 Task: Look for space in Baj Baj, India from 6th September, 2023 to 10th September, 2023 for 1 adult in price range Rs.9000 to Rs.17000. Place can be private room with 1  bedroom having 1 bed and 1 bathroom. Property type can be house, flat, guest house, hotel. Booking option can be shelf check-in. Required host language is English.
Action: Mouse moved to (401, 57)
Screenshot: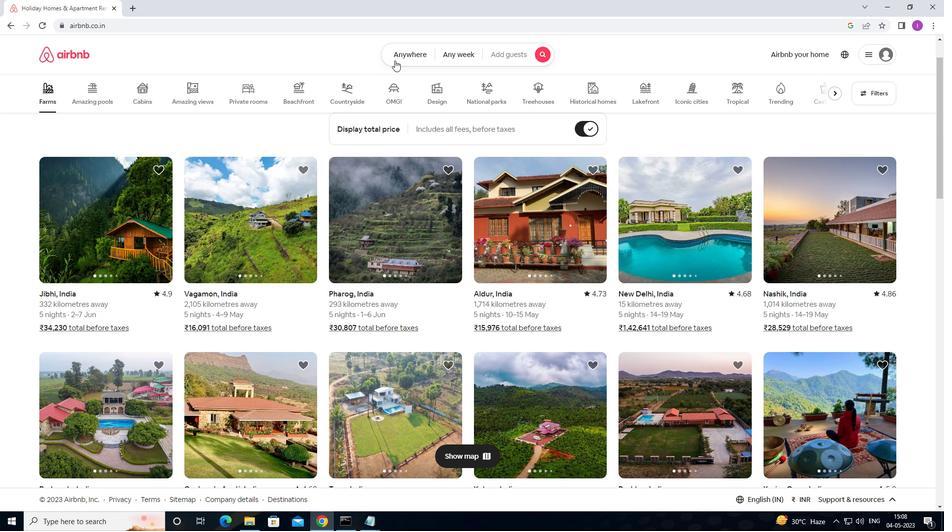 
Action: Mouse pressed left at (401, 57)
Screenshot: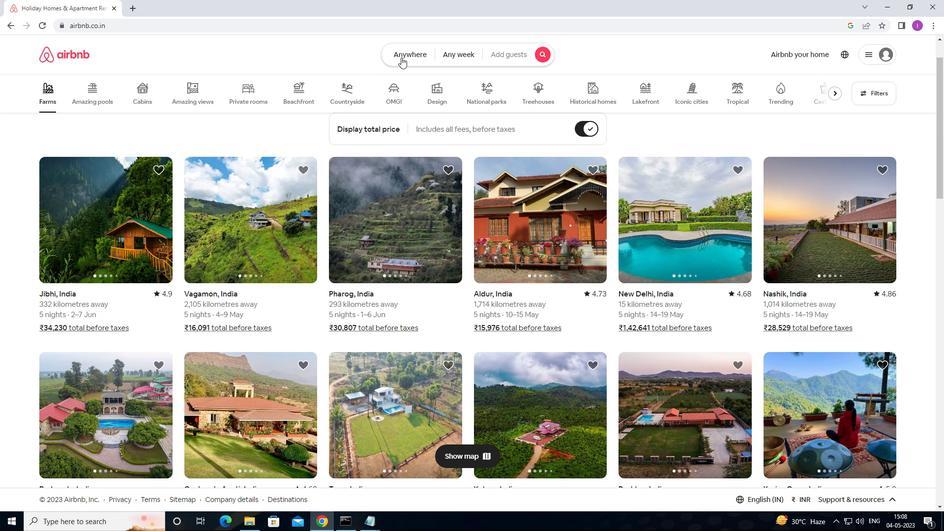 
Action: Mouse moved to (318, 93)
Screenshot: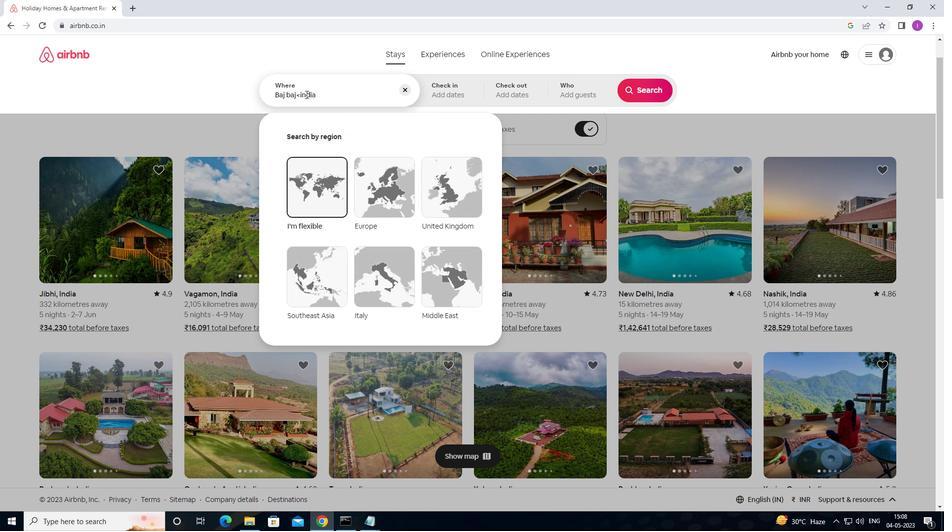 
Action: Mouse pressed left at (318, 93)
Screenshot: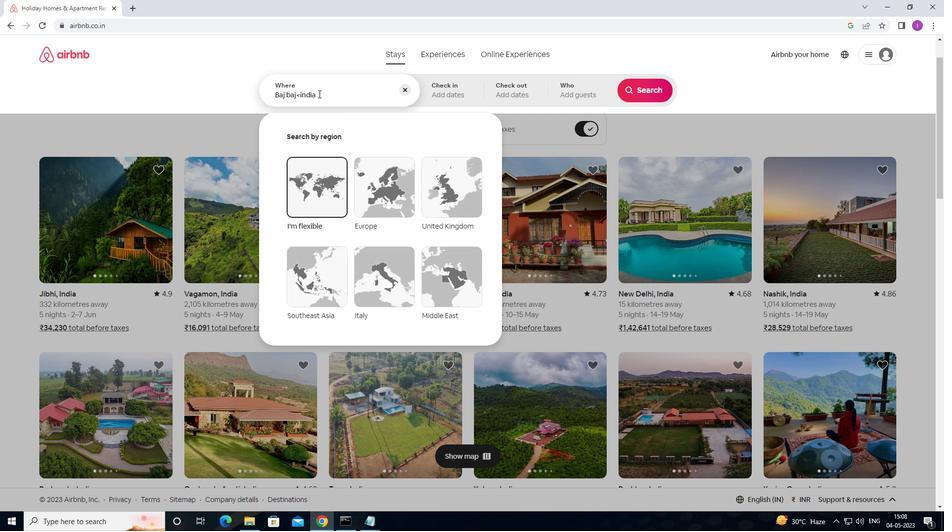 
Action: Mouse moved to (399, 88)
Screenshot: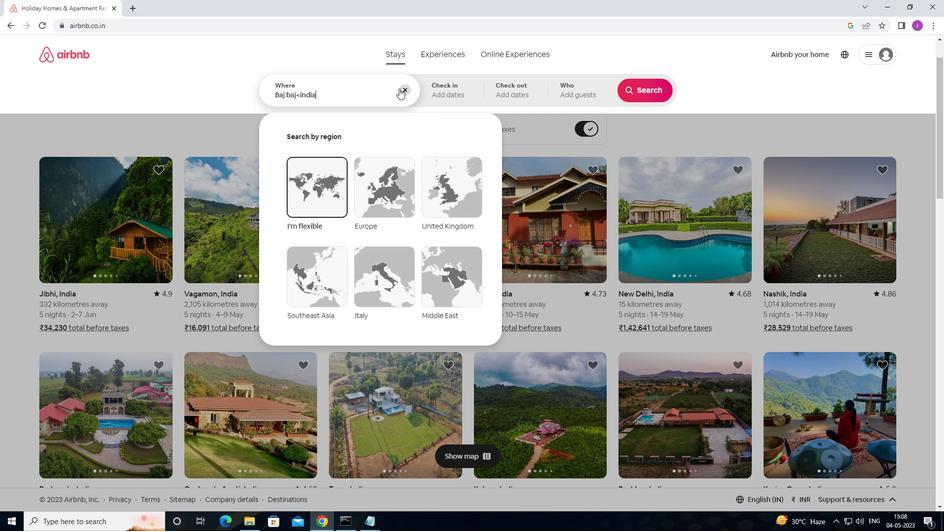 
Action: Mouse pressed left at (399, 88)
Screenshot: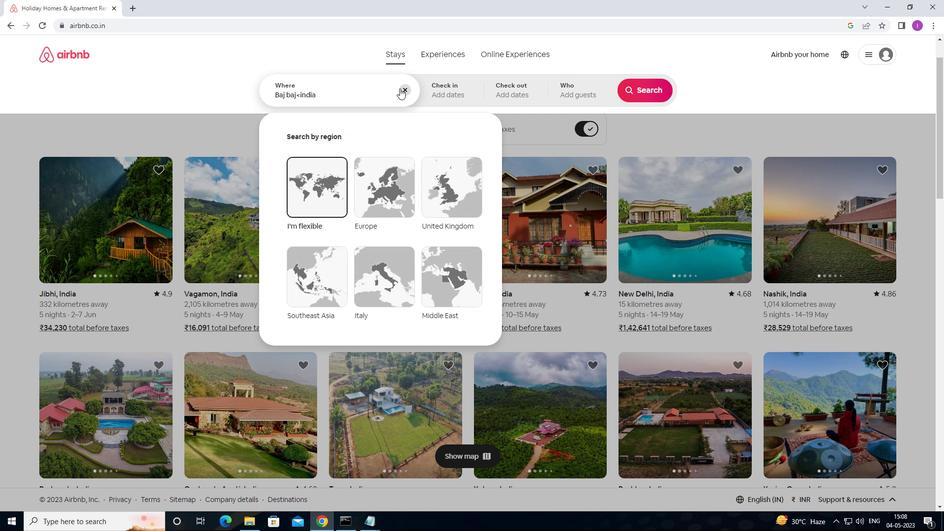 
Action: Mouse moved to (368, 94)
Screenshot: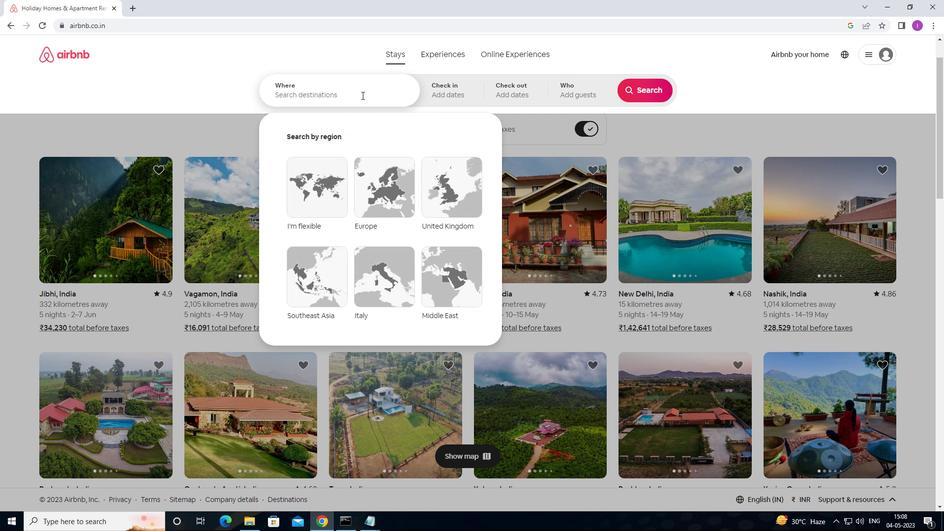 
Action: Key pressed <Key.shift>BAJ<Key.space>BAJ,<Key.shift>INDIA
Screenshot: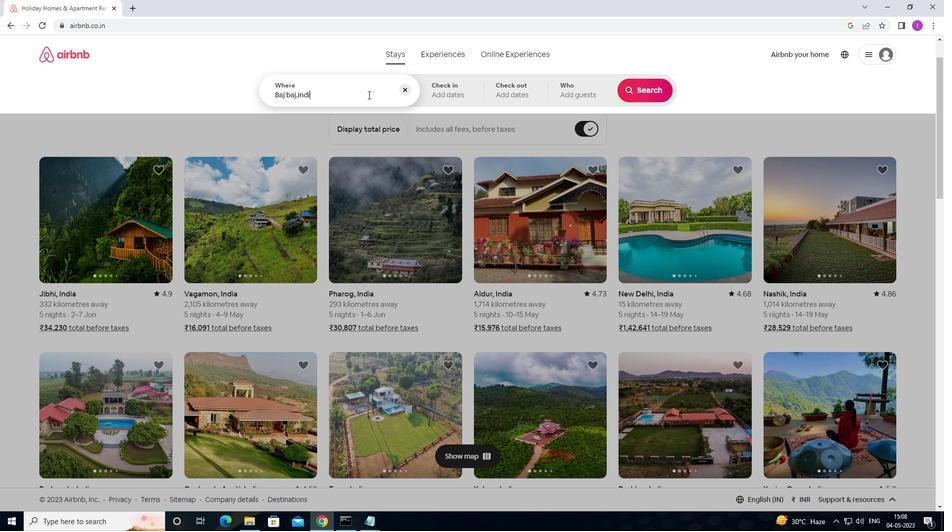 
Action: Mouse moved to (452, 92)
Screenshot: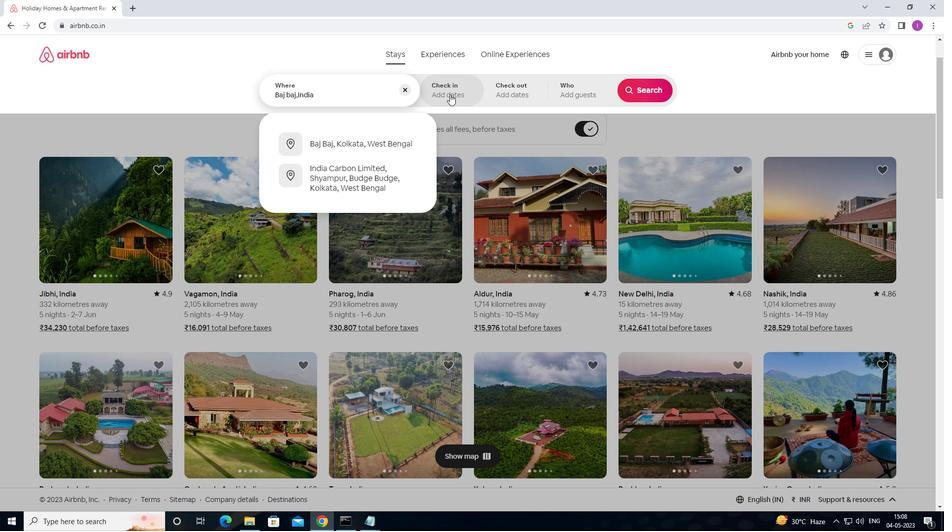 
Action: Mouse pressed left at (452, 92)
Screenshot: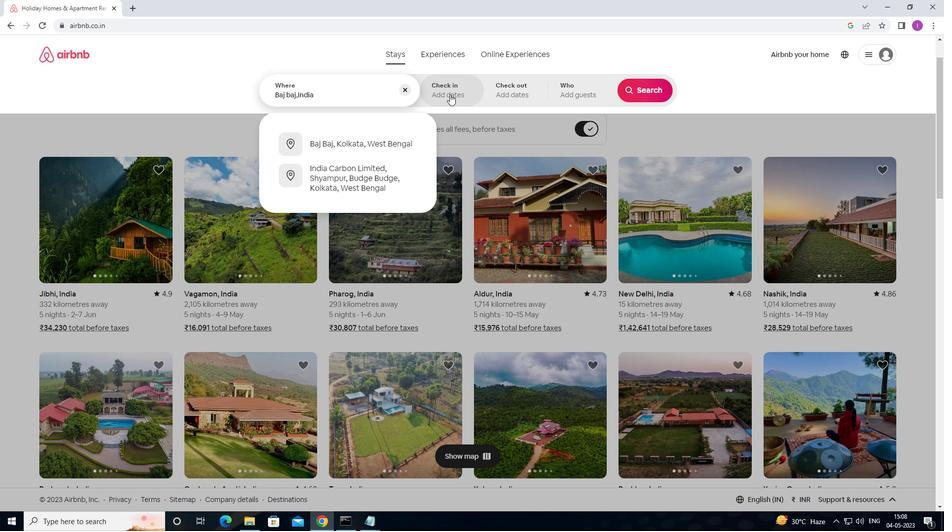
Action: Mouse moved to (637, 166)
Screenshot: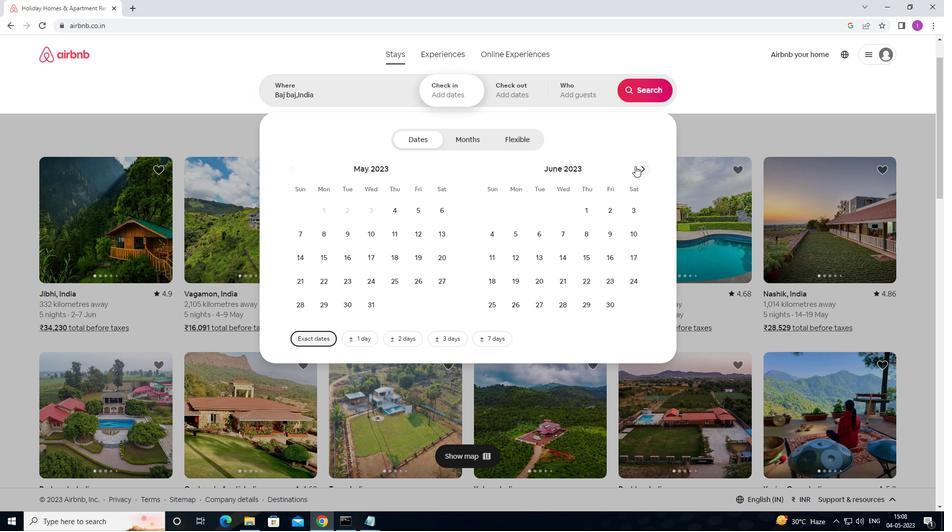
Action: Mouse pressed left at (637, 166)
Screenshot: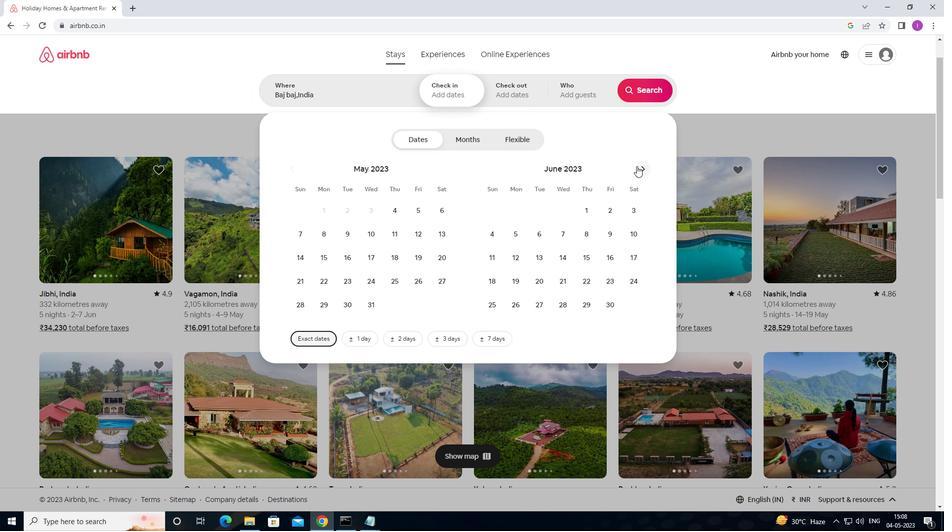 
Action: Mouse moved to (637, 166)
Screenshot: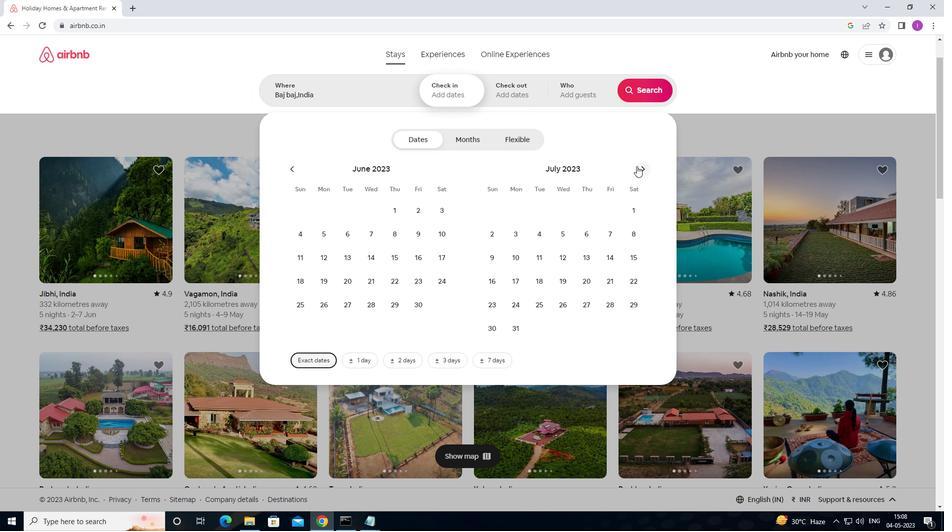 
Action: Mouse pressed left at (637, 166)
Screenshot: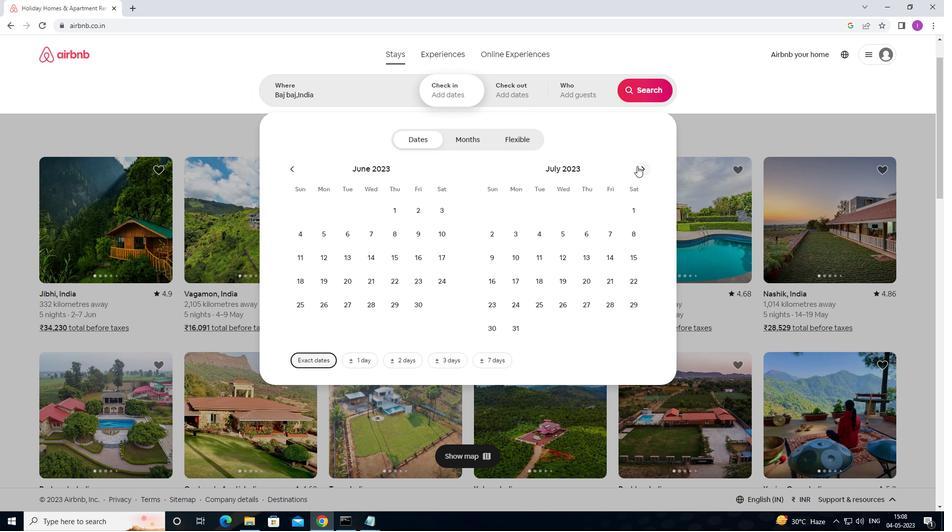 
Action: Mouse pressed left at (637, 166)
Screenshot: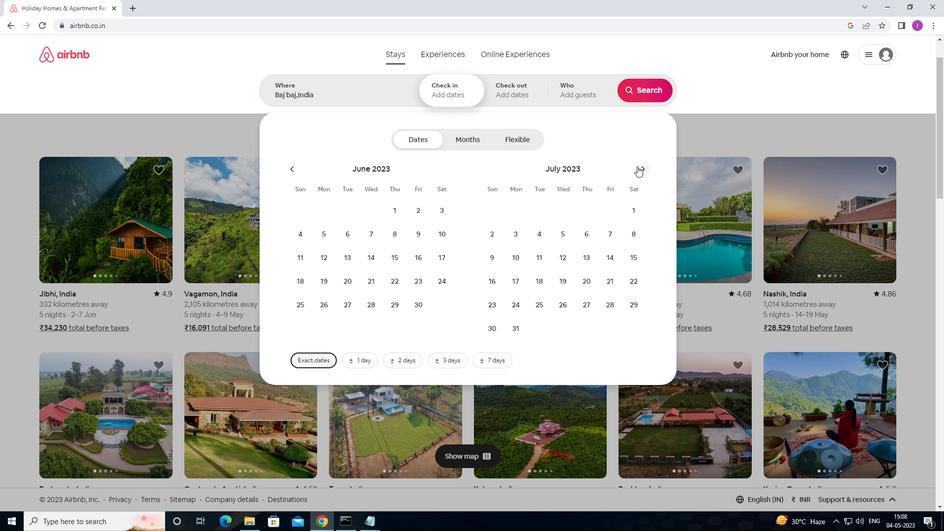 
Action: Mouse pressed left at (637, 166)
Screenshot: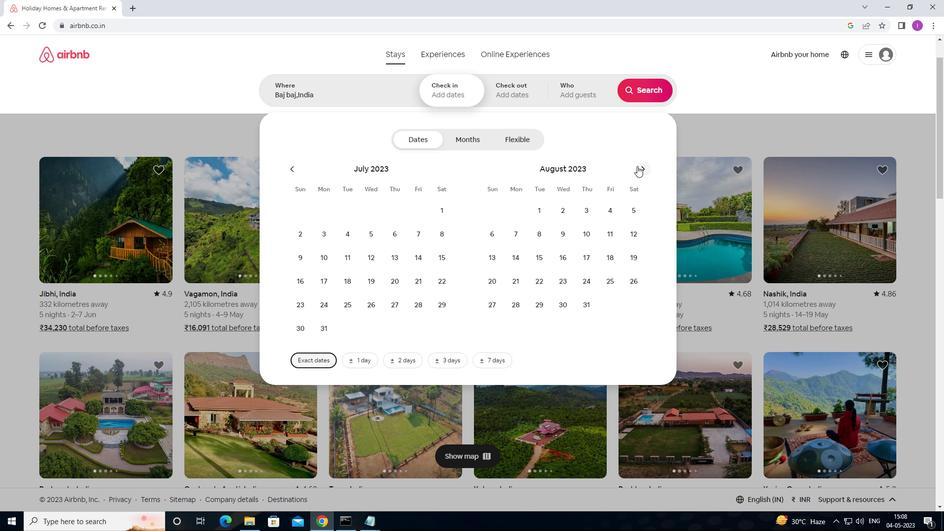 
Action: Mouse moved to (366, 233)
Screenshot: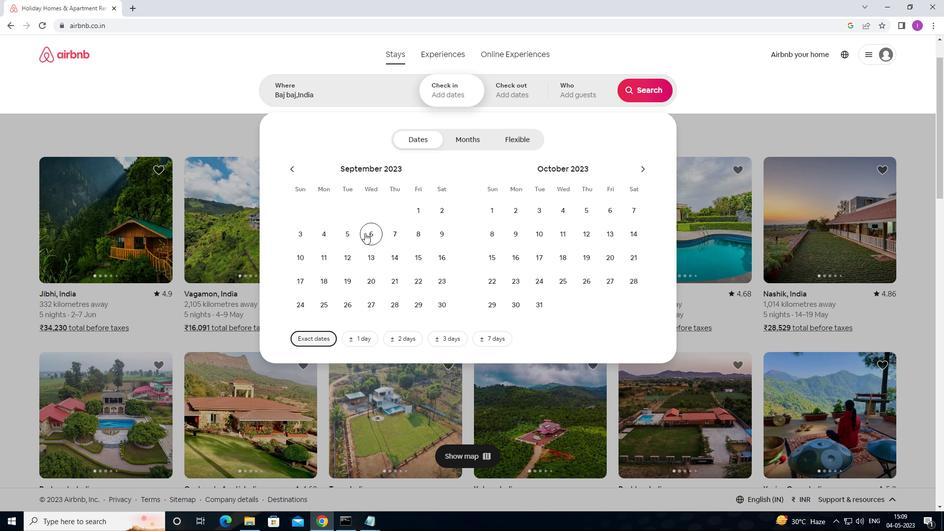 
Action: Mouse pressed left at (366, 233)
Screenshot: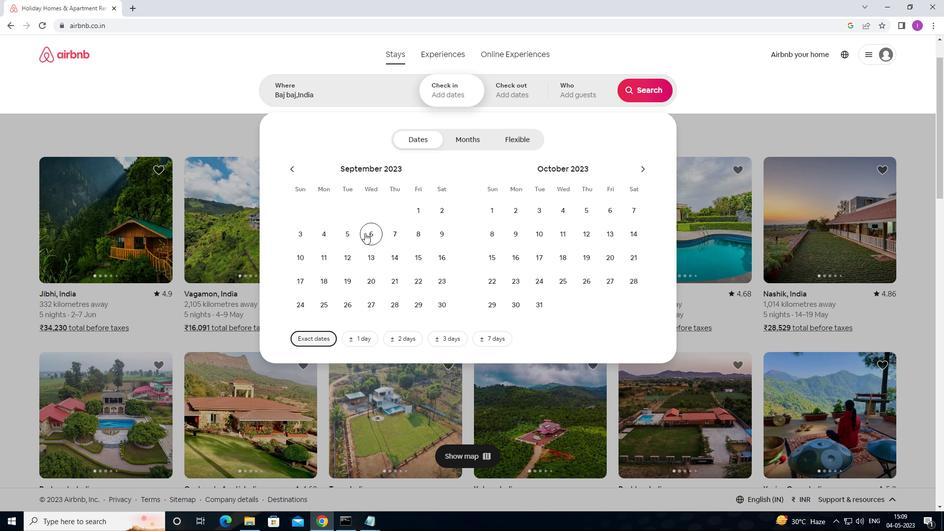 
Action: Mouse moved to (300, 254)
Screenshot: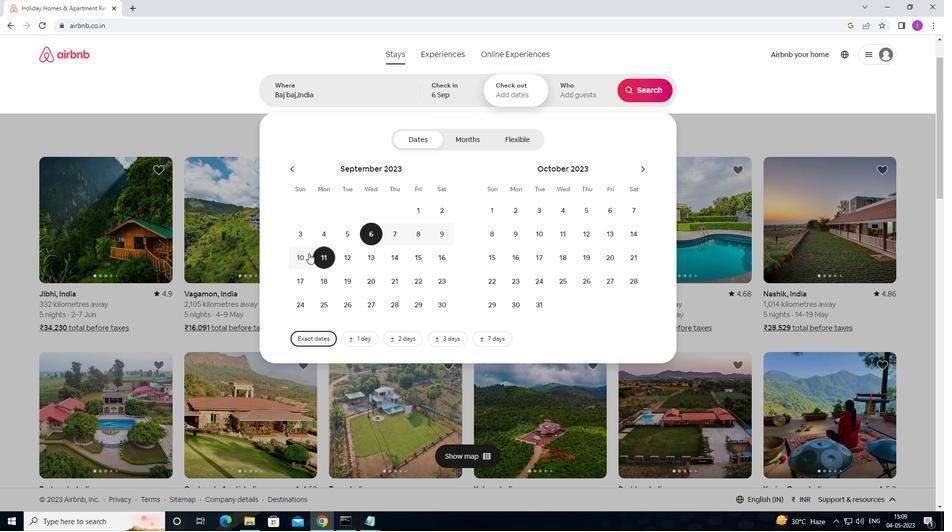 
Action: Mouse pressed left at (300, 254)
Screenshot: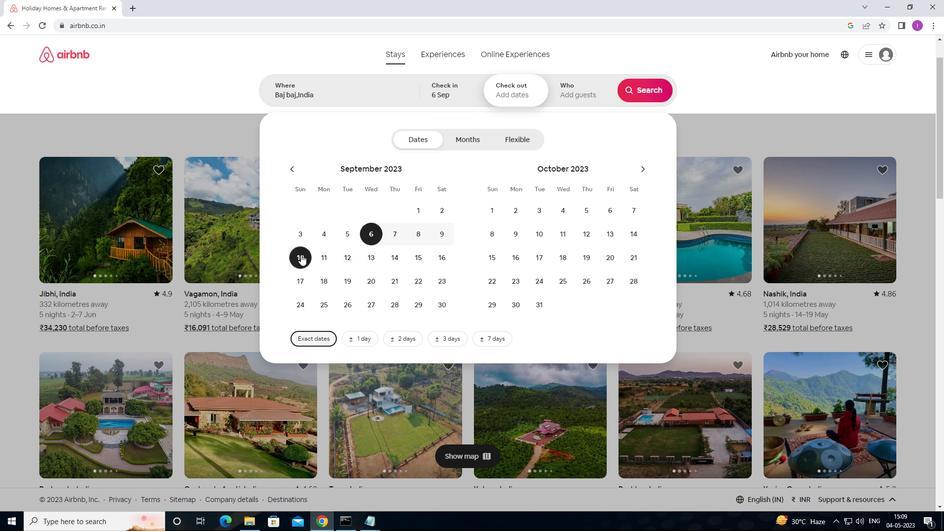 
Action: Mouse moved to (584, 94)
Screenshot: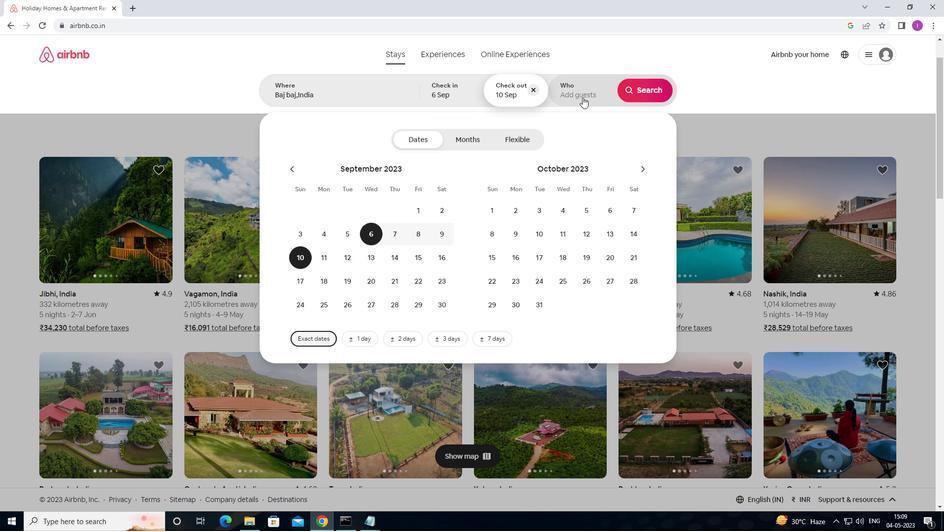 
Action: Mouse pressed left at (584, 94)
Screenshot: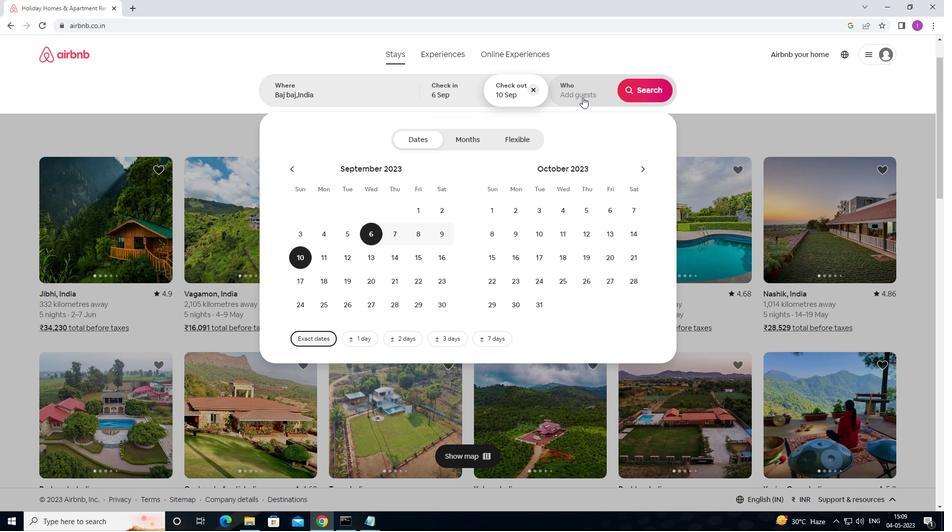 
Action: Mouse moved to (643, 141)
Screenshot: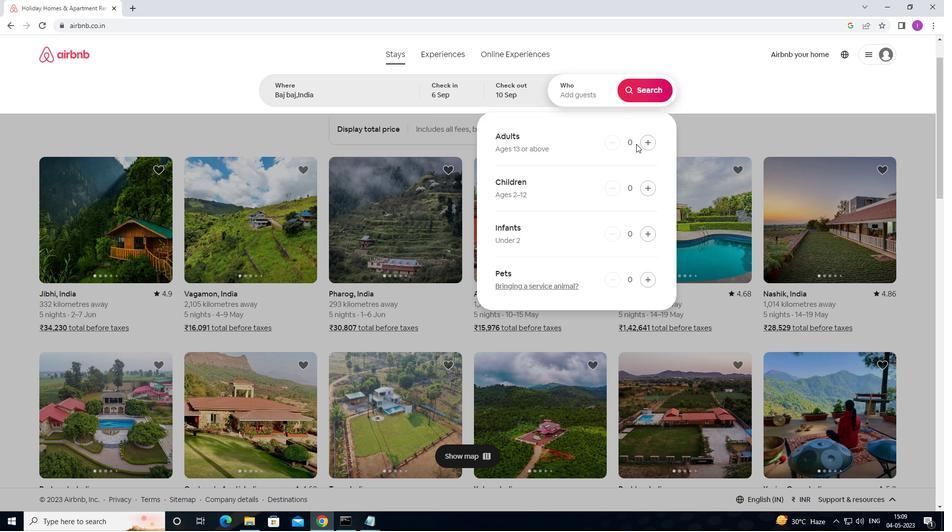 
Action: Mouse pressed left at (643, 141)
Screenshot: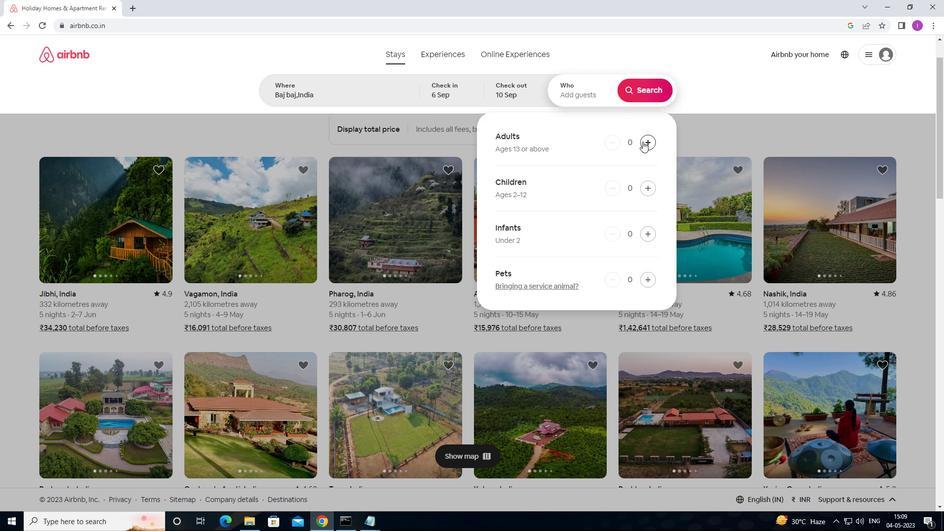 
Action: Mouse moved to (644, 140)
Screenshot: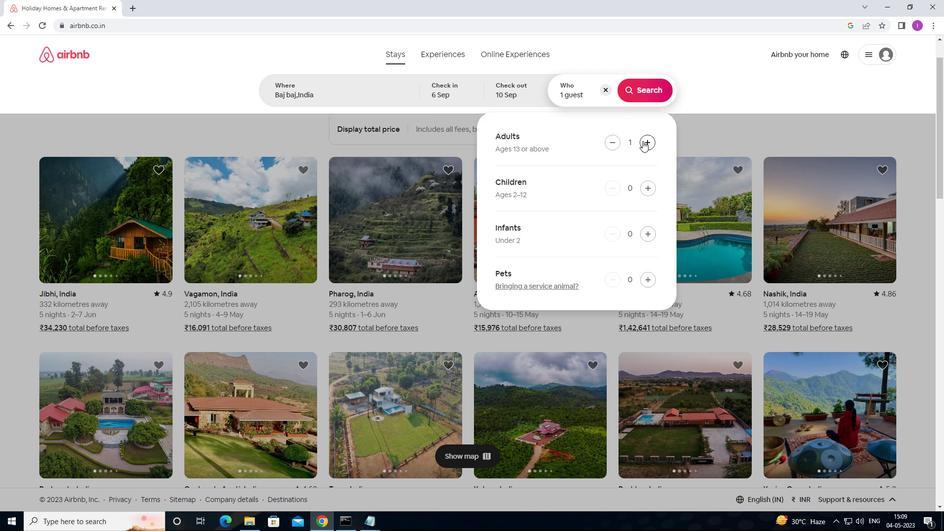 
Action: Mouse pressed left at (644, 140)
Screenshot: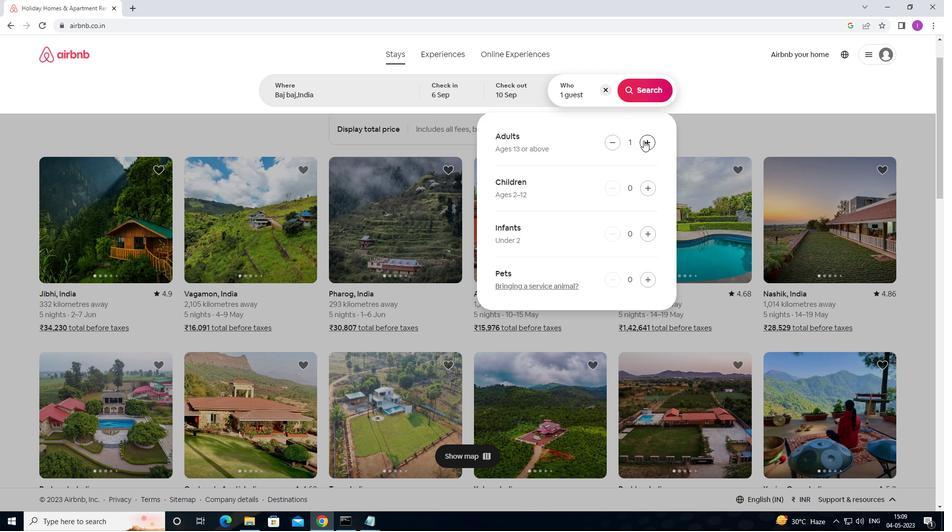 
Action: Mouse moved to (615, 141)
Screenshot: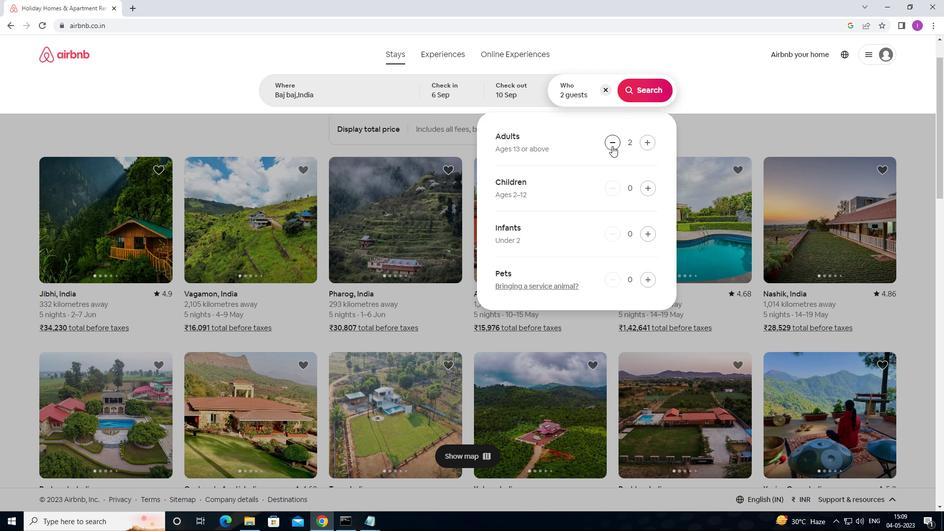
Action: Mouse pressed left at (615, 141)
Screenshot: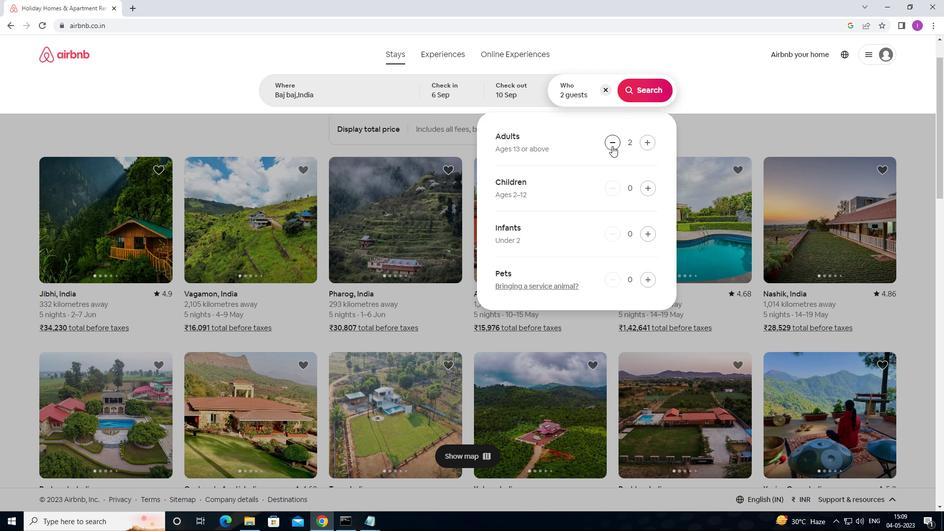 
Action: Mouse moved to (660, 93)
Screenshot: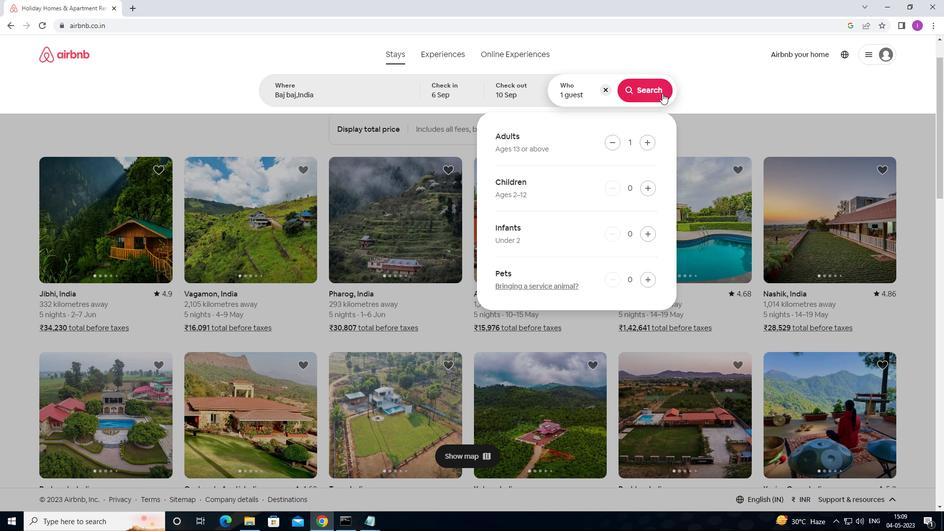 
Action: Mouse pressed left at (660, 93)
Screenshot: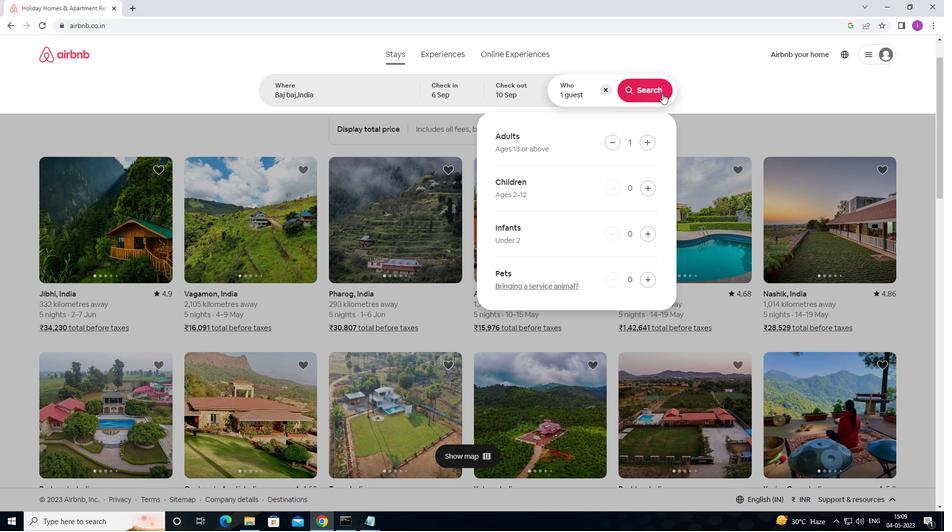 
Action: Mouse moved to (911, 90)
Screenshot: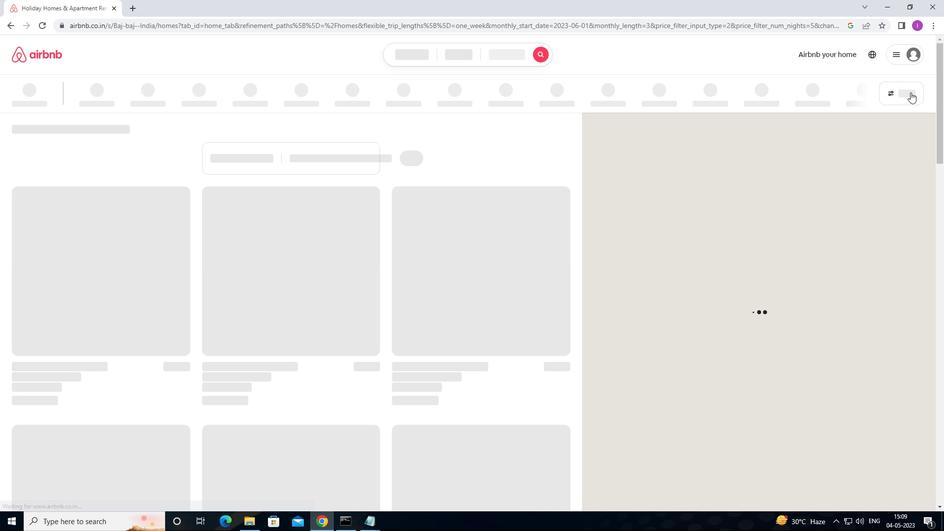 
Action: Mouse pressed left at (911, 90)
Screenshot: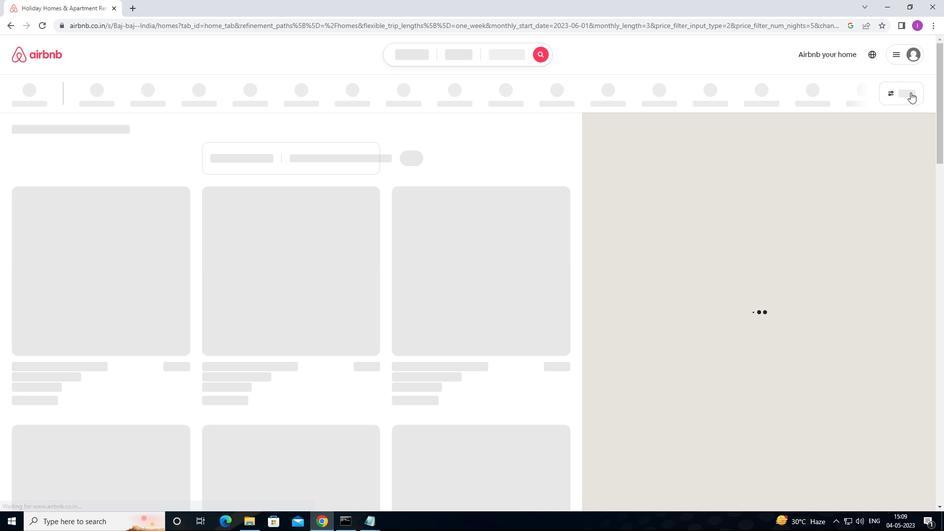 
Action: Mouse moved to (897, 100)
Screenshot: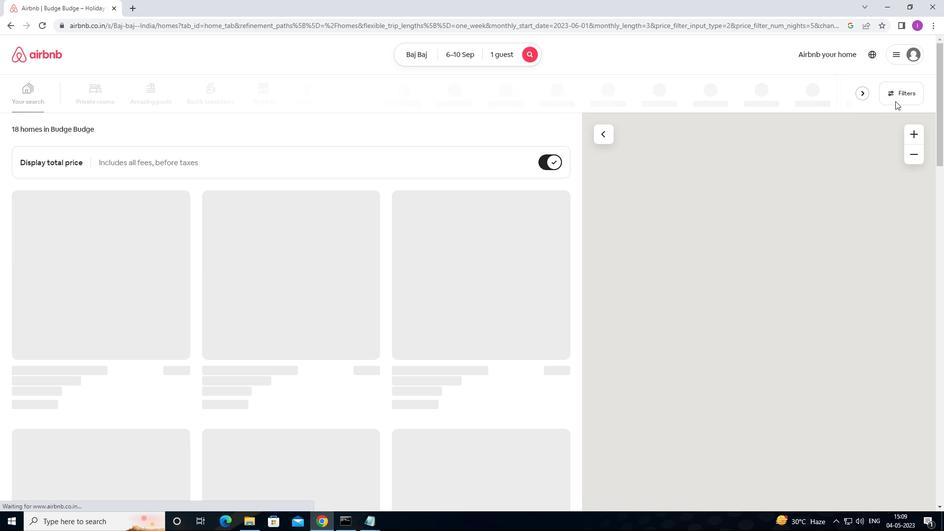 
Action: Mouse pressed left at (897, 100)
Screenshot: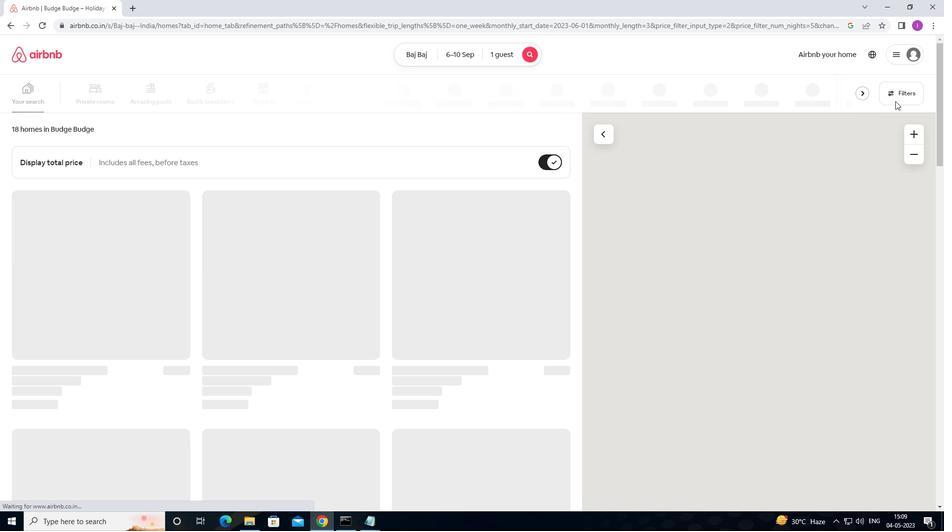 
Action: Mouse moved to (361, 219)
Screenshot: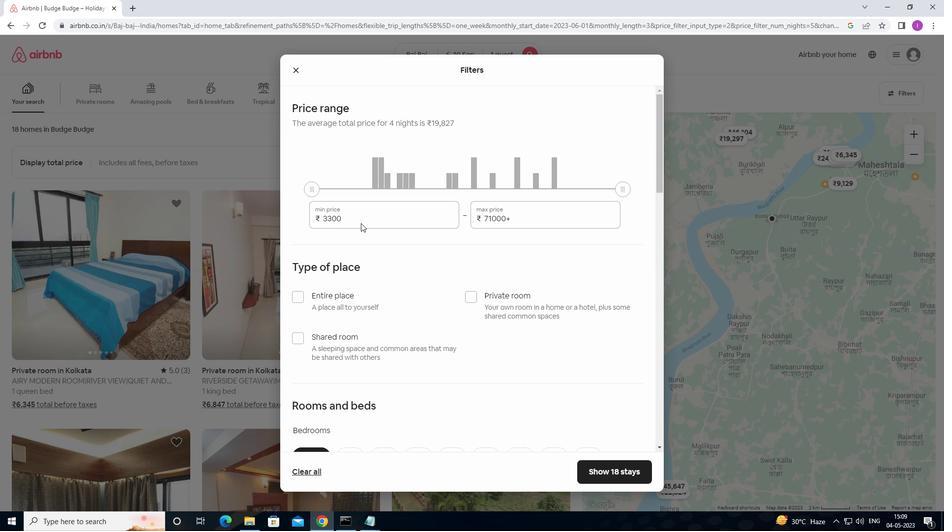 
Action: Mouse pressed left at (361, 219)
Screenshot: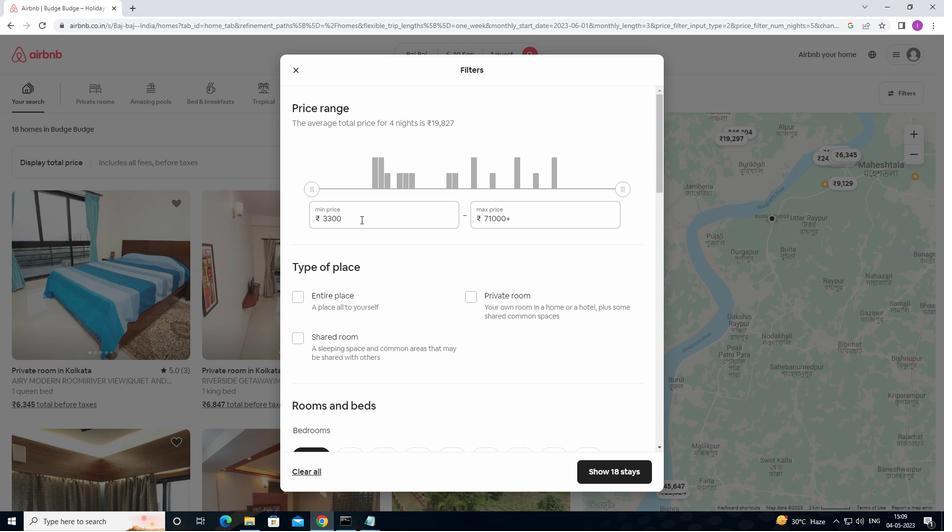 
Action: Mouse moved to (333, 190)
Screenshot: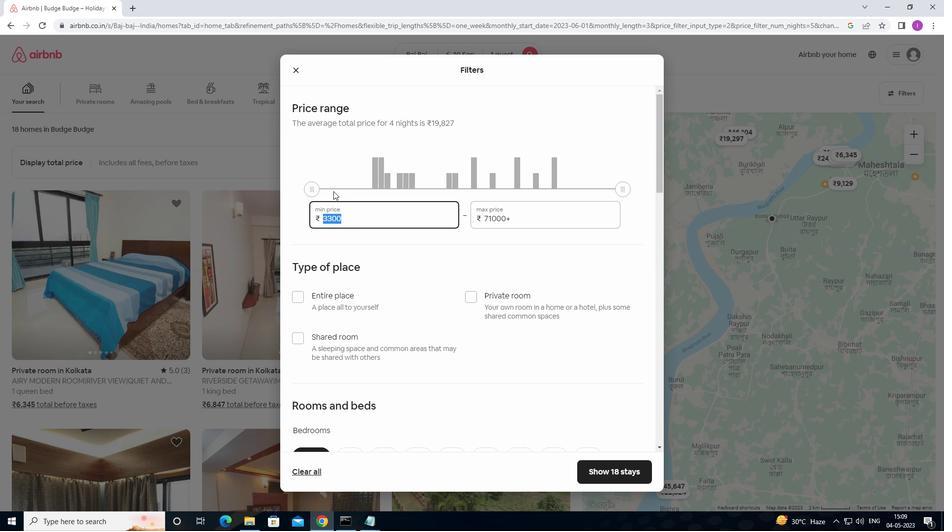 
Action: Key pressed 9
Screenshot: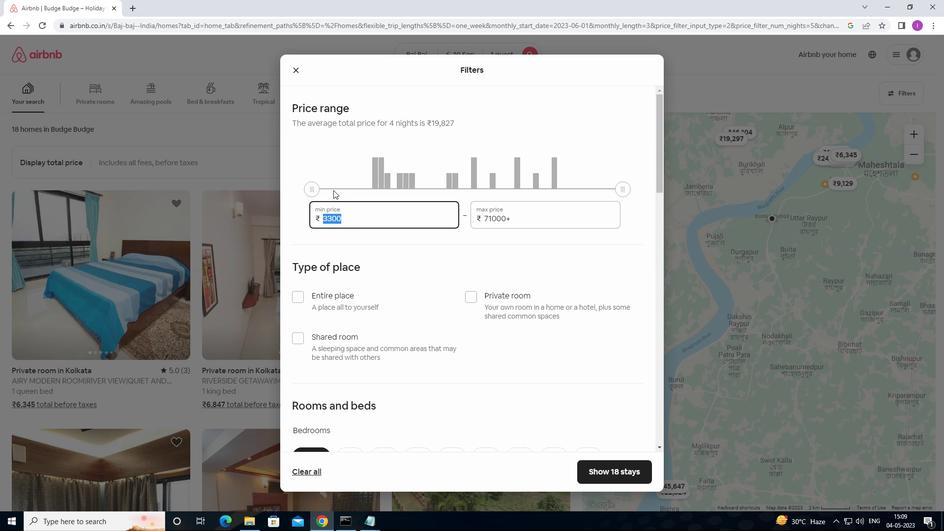 
Action: Mouse moved to (334, 189)
Screenshot: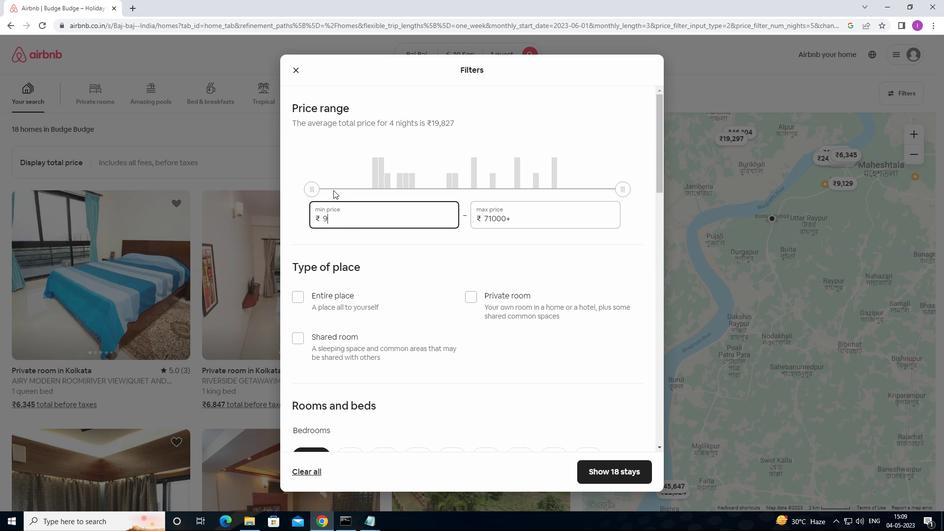 
Action: Key pressed 00
Screenshot: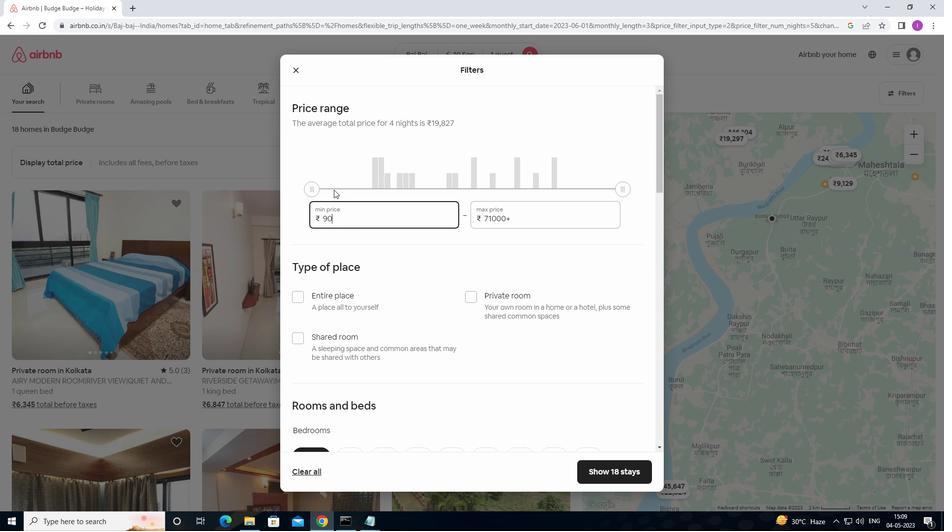 
Action: Mouse moved to (337, 188)
Screenshot: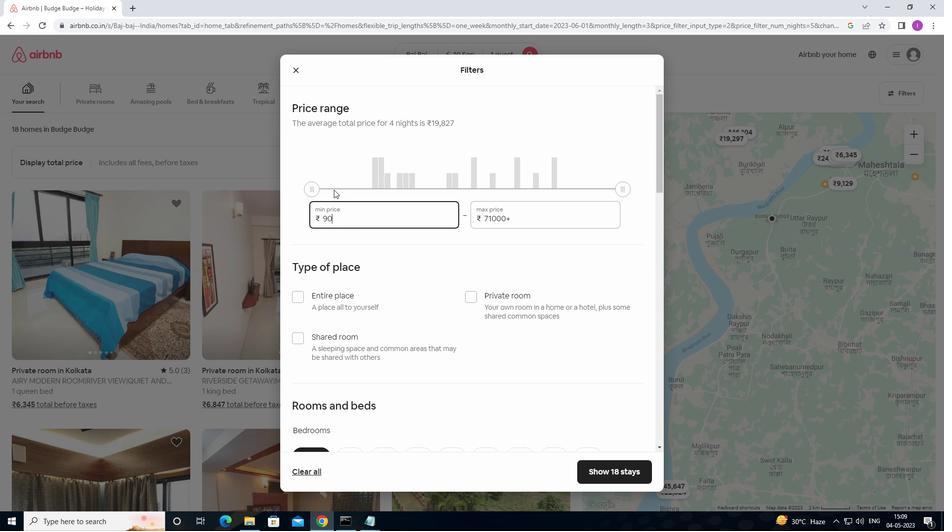 
Action: Key pressed 0
Screenshot: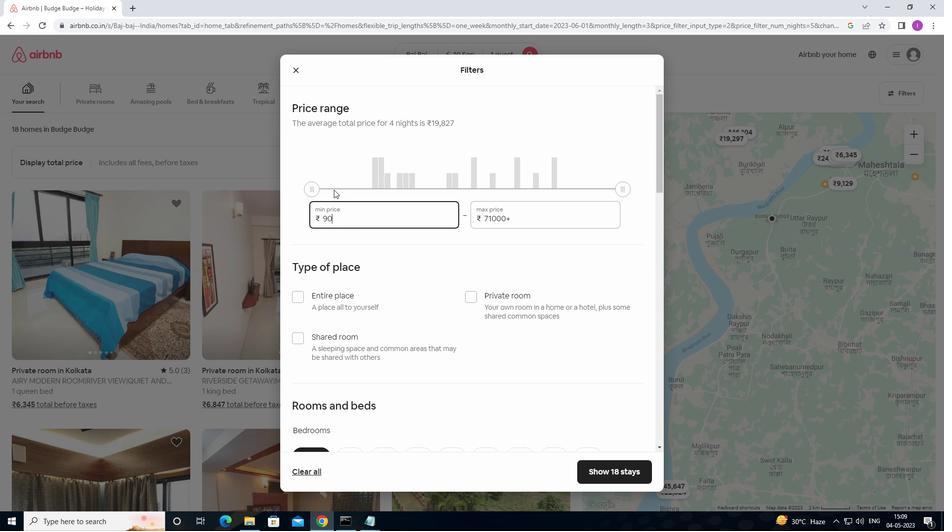 
Action: Mouse moved to (515, 217)
Screenshot: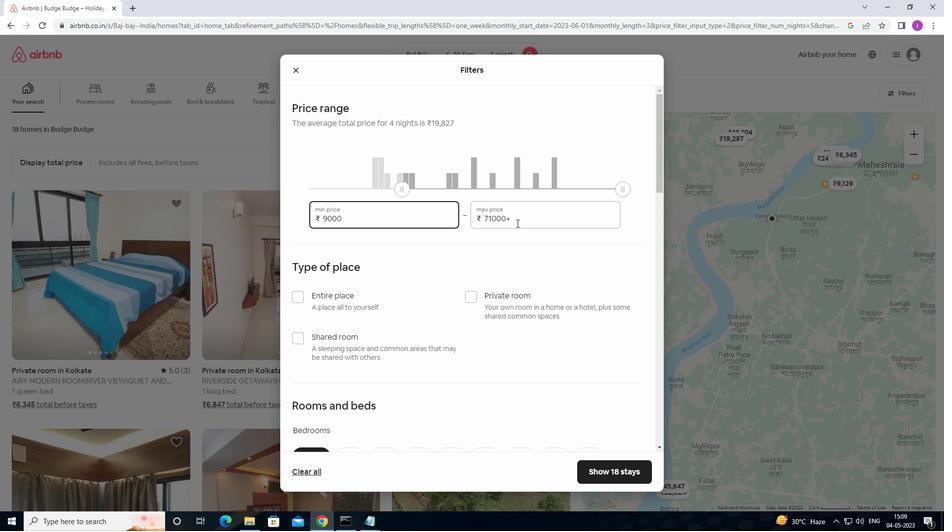 
Action: Mouse pressed left at (515, 217)
Screenshot: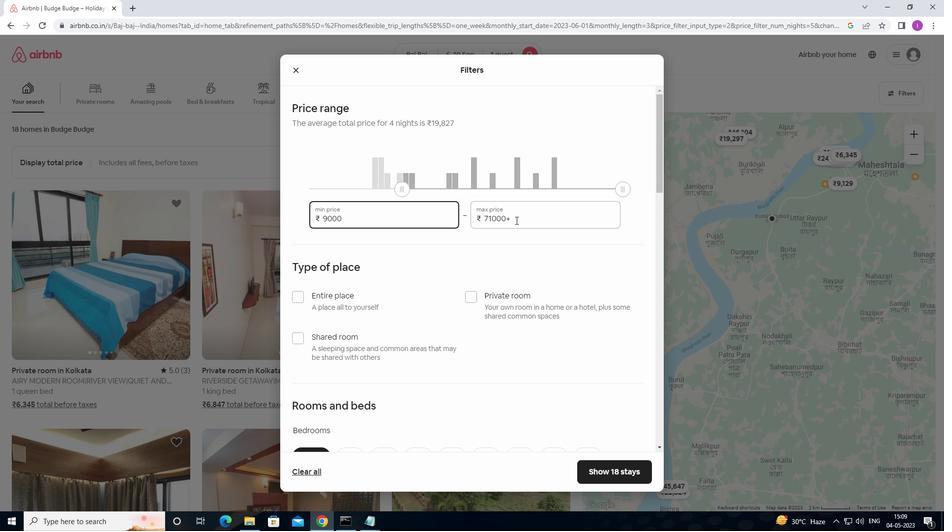 
Action: Mouse moved to (472, 217)
Screenshot: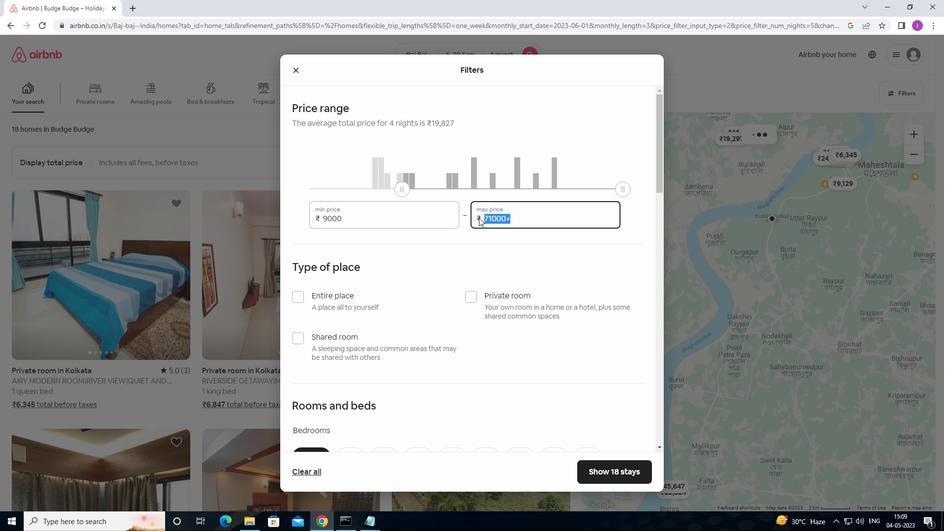 
Action: Key pressed 17000
Screenshot: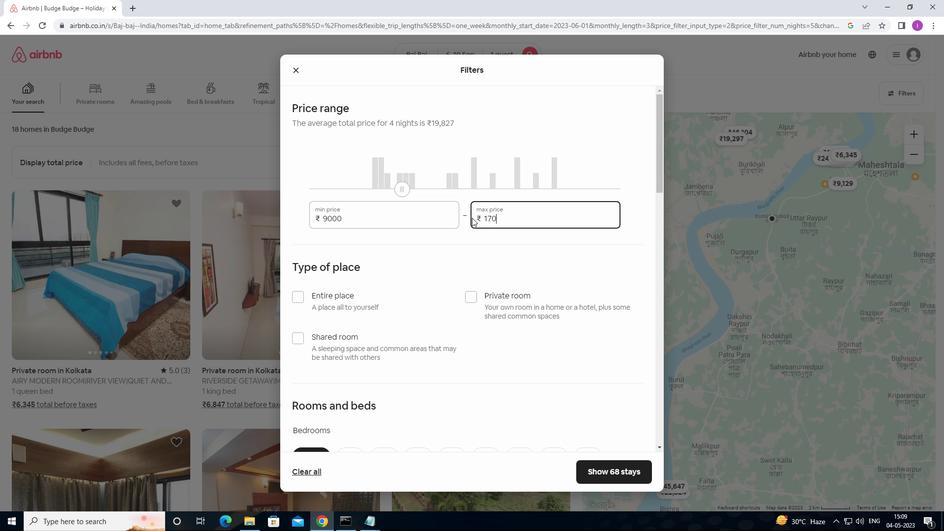 
Action: Mouse moved to (508, 264)
Screenshot: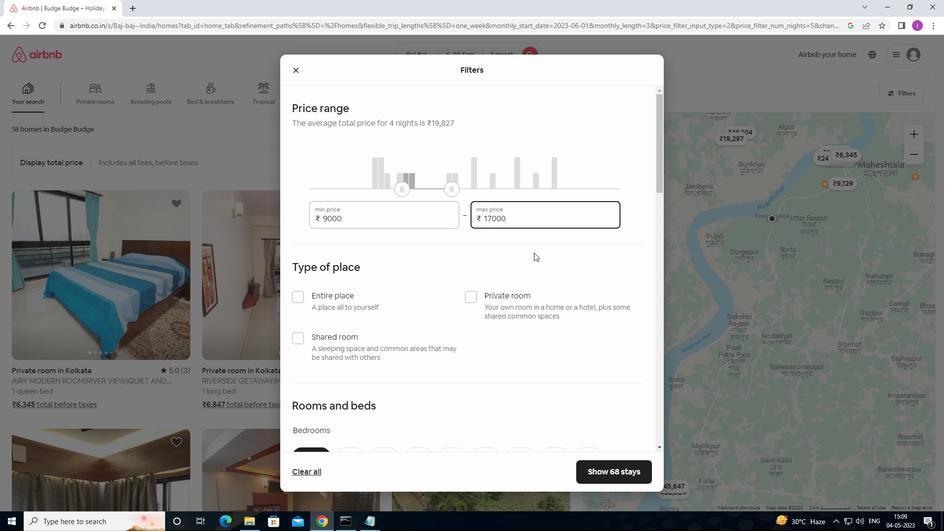 
Action: Mouse scrolled (508, 263) with delta (0, 0)
Screenshot: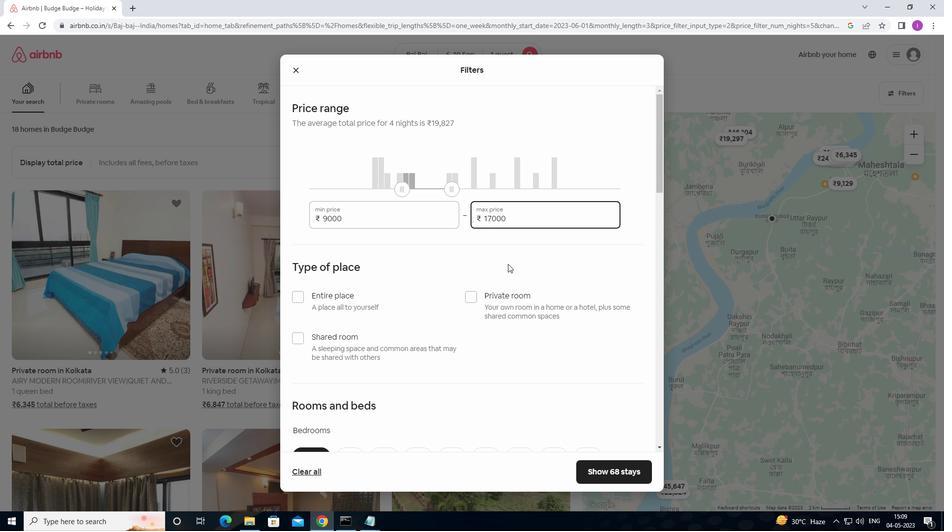 
Action: Mouse moved to (338, 314)
Screenshot: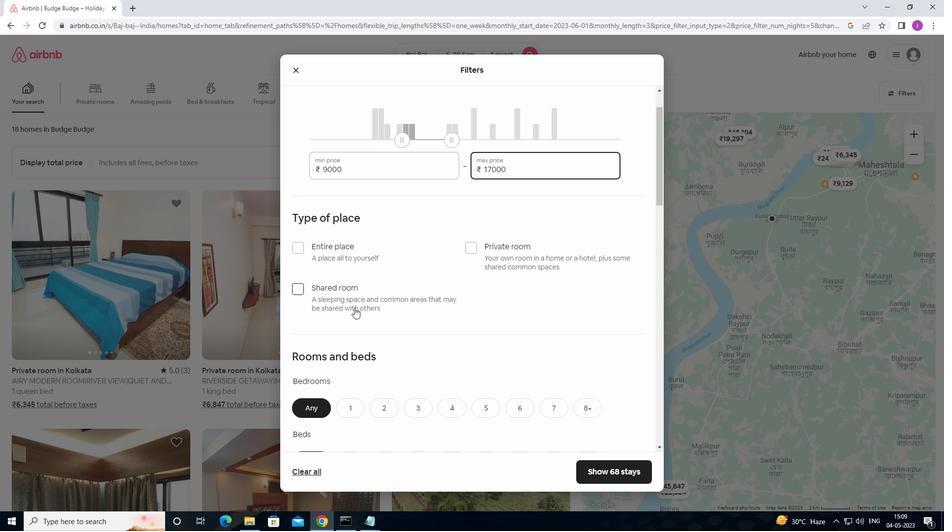 
Action: Mouse scrolled (338, 313) with delta (0, 0)
Screenshot: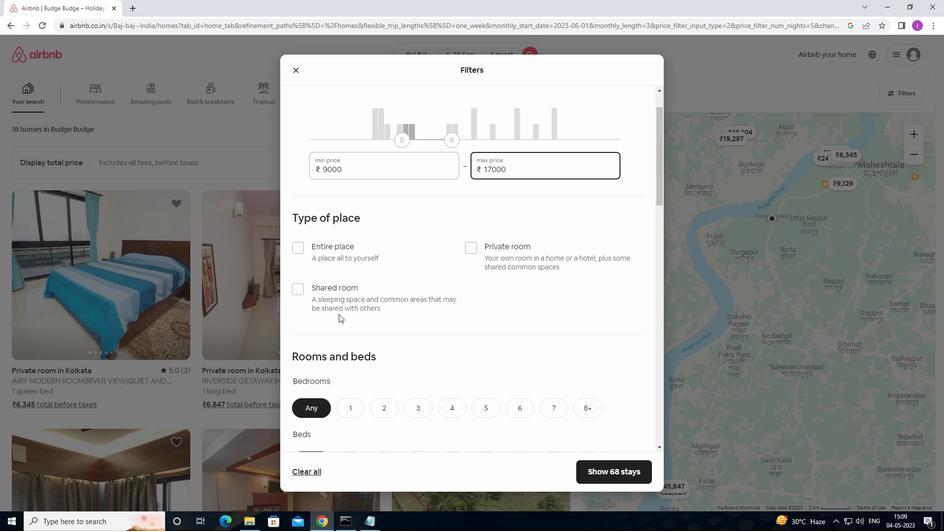 
Action: Mouse moved to (351, 312)
Screenshot: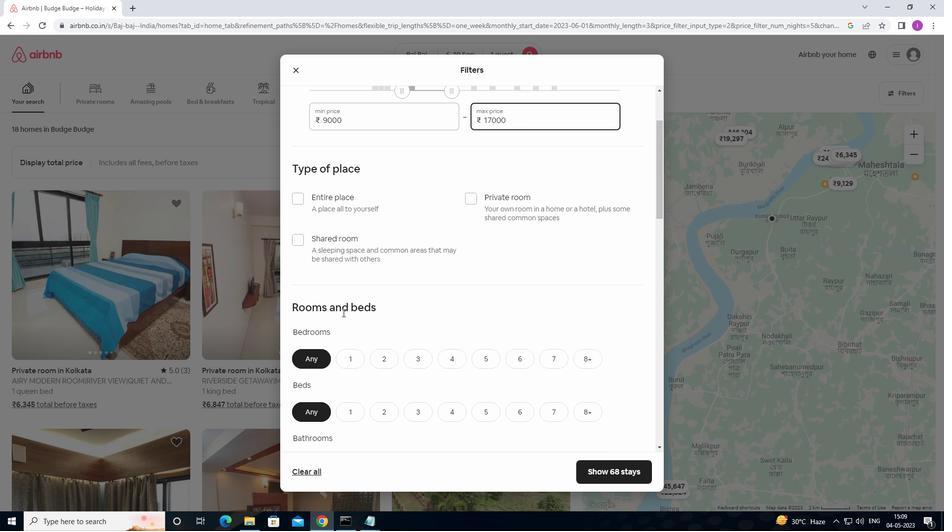 
Action: Mouse scrolled (351, 312) with delta (0, 0)
Screenshot: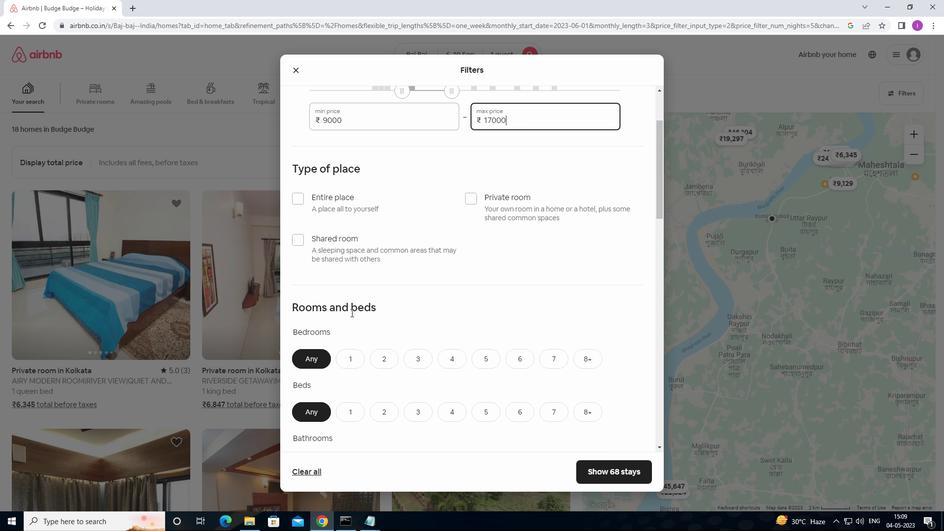 
Action: Mouse moved to (473, 148)
Screenshot: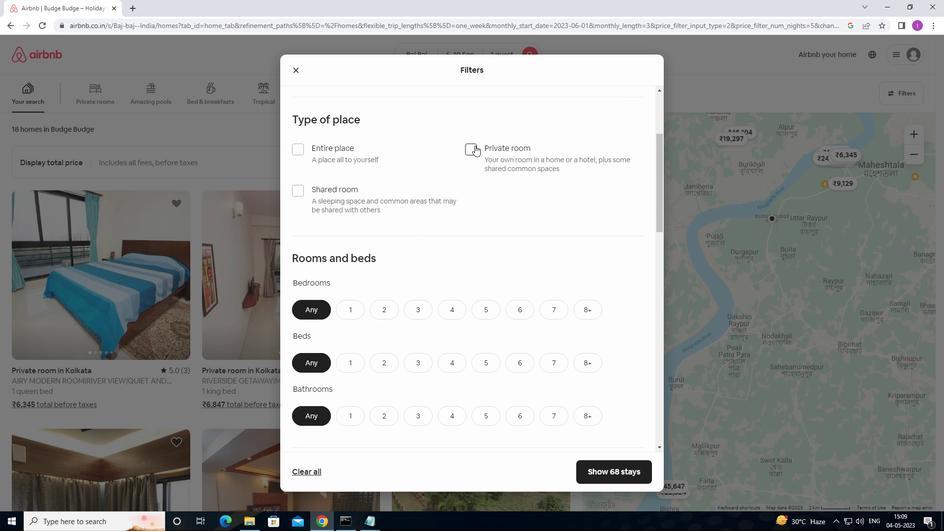 
Action: Mouse pressed left at (473, 148)
Screenshot: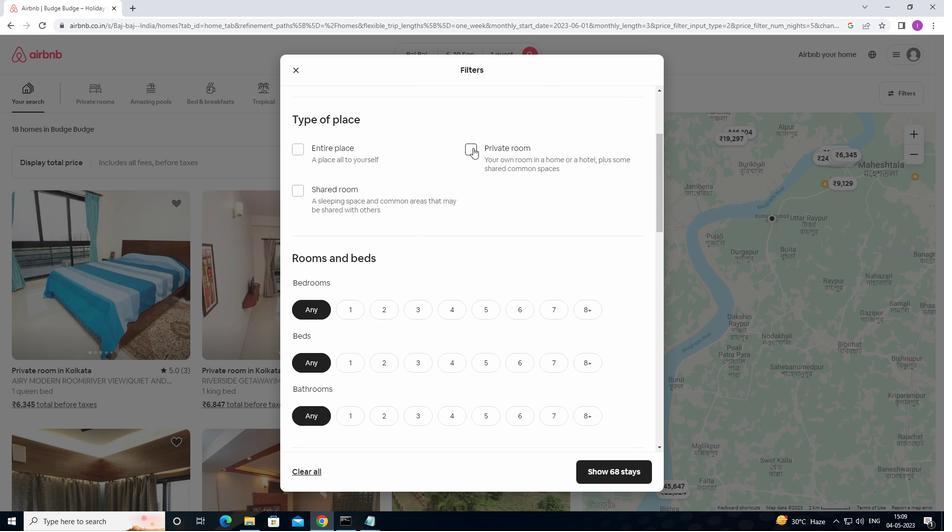 
Action: Mouse moved to (477, 214)
Screenshot: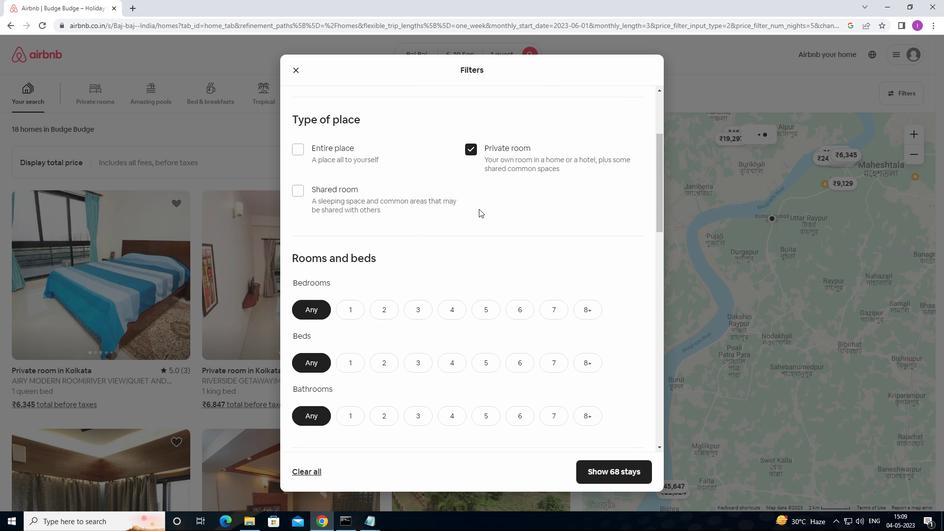 
Action: Mouse scrolled (477, 213) with delta (0, 0)
Screenshot: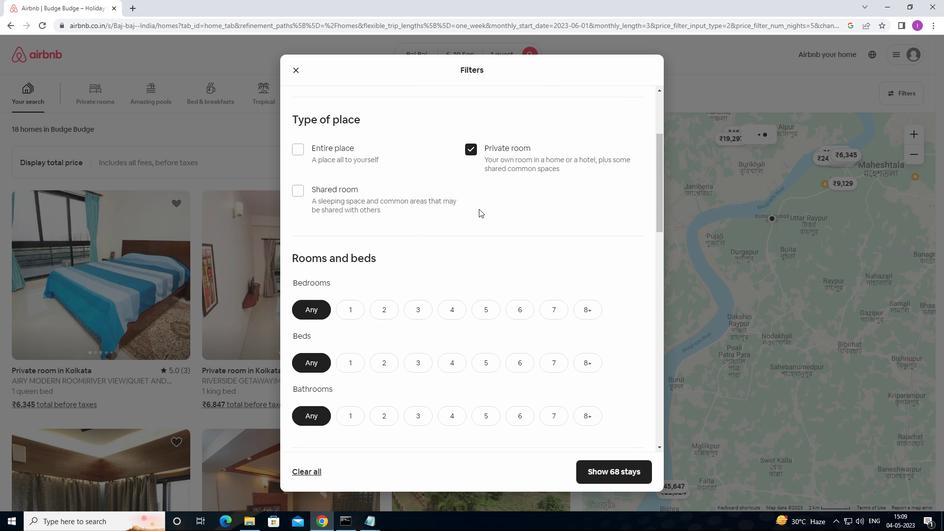 
Action: Mouse scrolled (477, 213) with delta (0, 0)
Screenshot: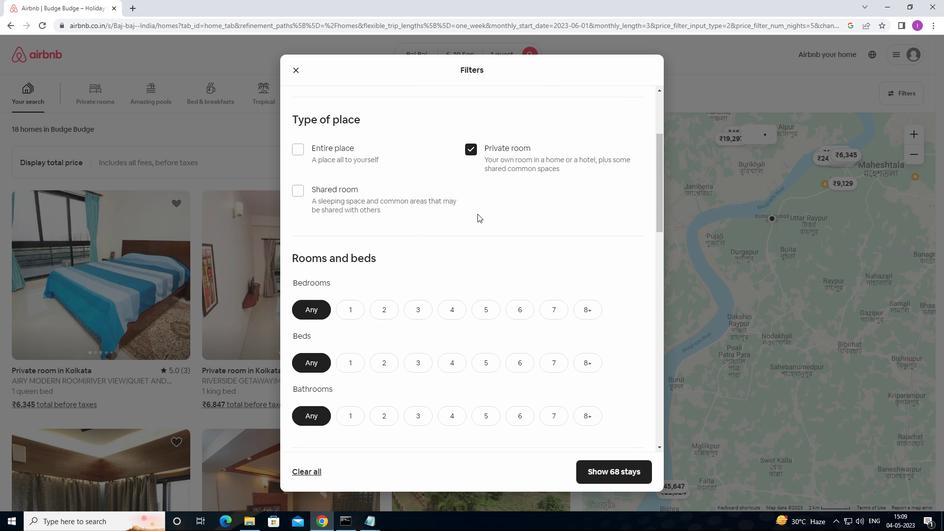 
Action: Mouse moved to (481, 216)
Screenshot: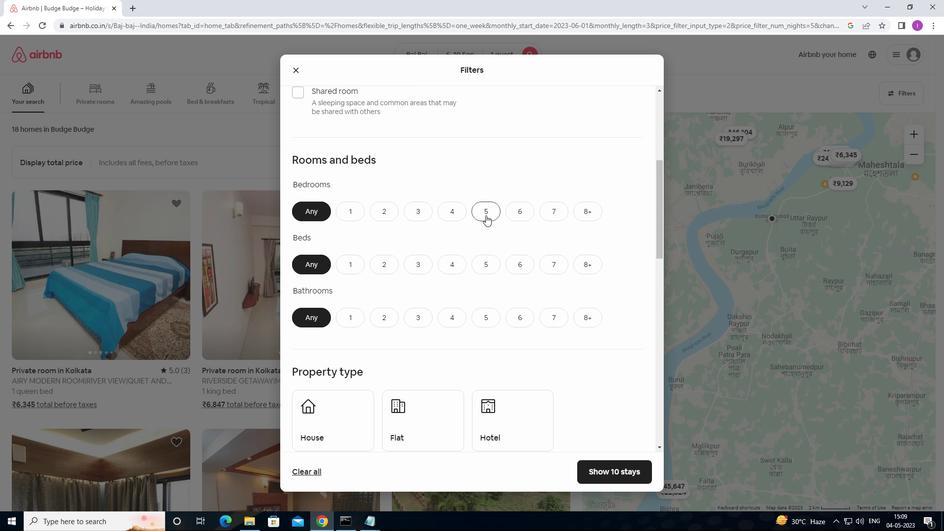 
Action: Mouse scrolled (481, 216) with delta (0, 0)
Screenshot: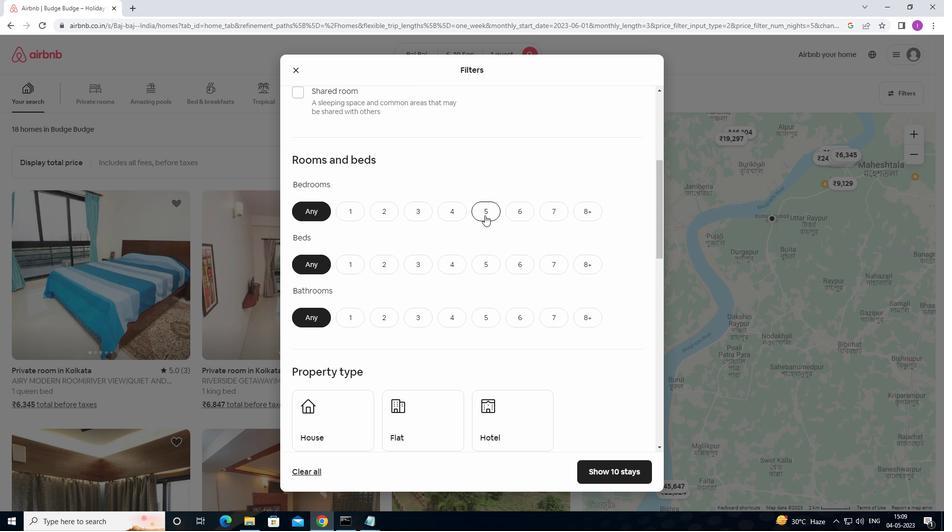 
Action: Mouse moved to (354, 160)
Screenshot: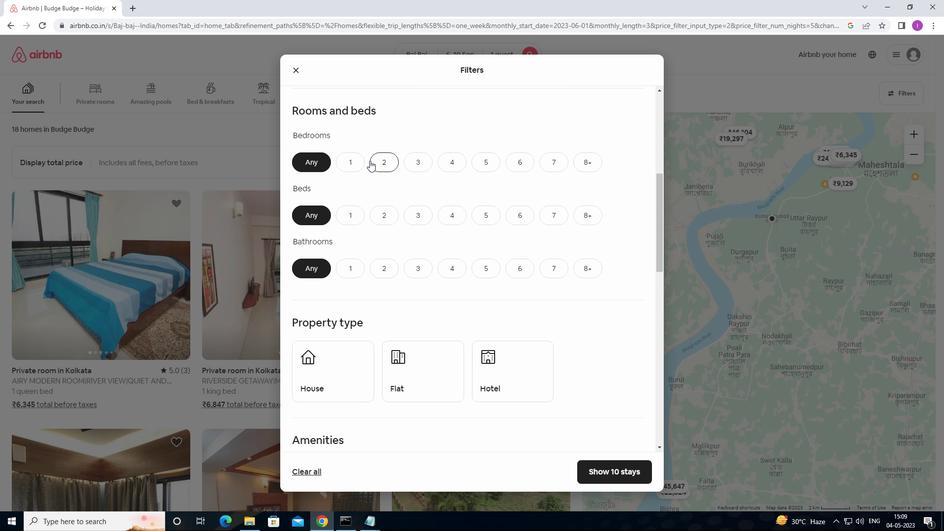 
Action: Mouse pressed left at (354, 160)
Screenshot: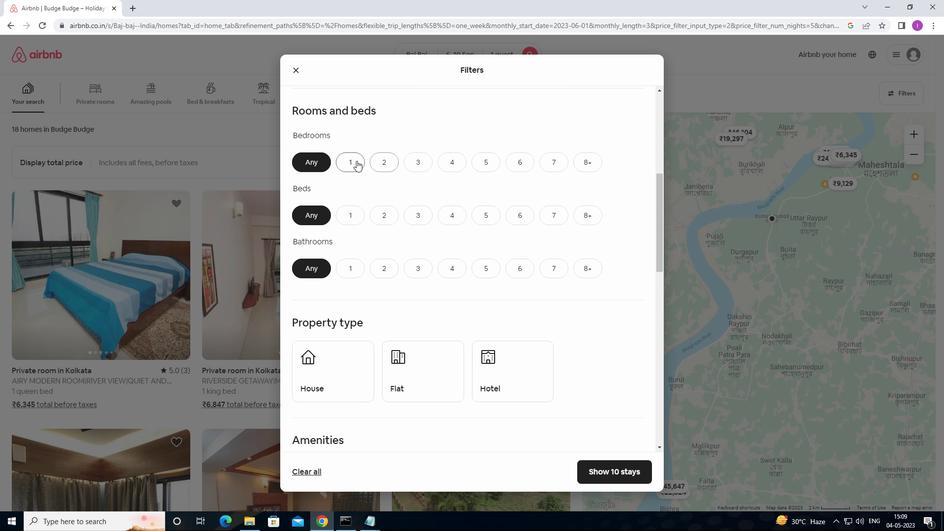 
Action: Mouse moved to (352, 221)
Screenshot: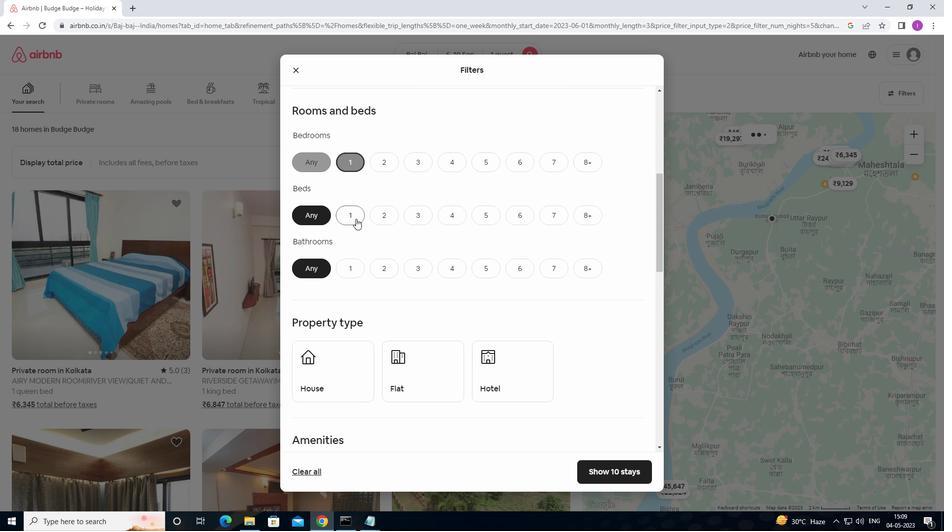 
Action: Mouse pressed left at (352, 221)
Screenshot: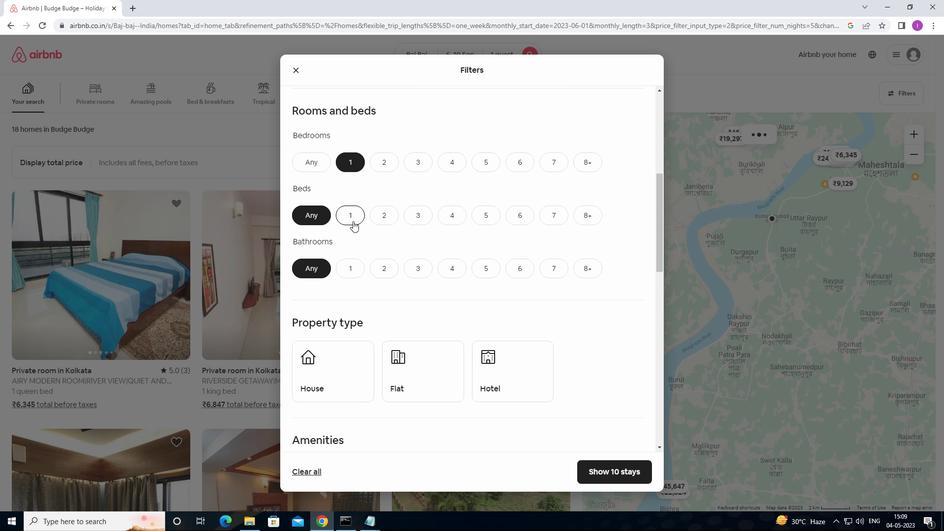 
Action: Mouse moved to (356, 265)
Screenshot: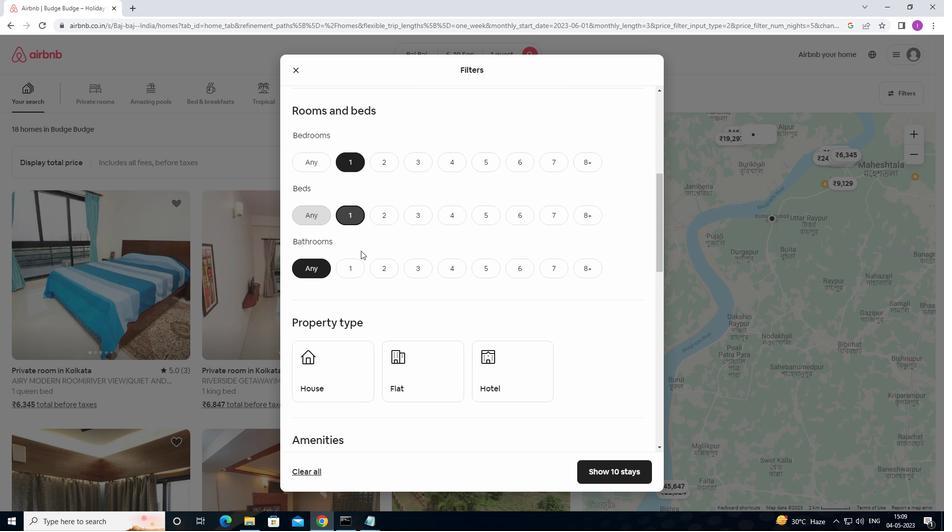 
Action: Mouse pressed left at (356, 265)
Screenshot: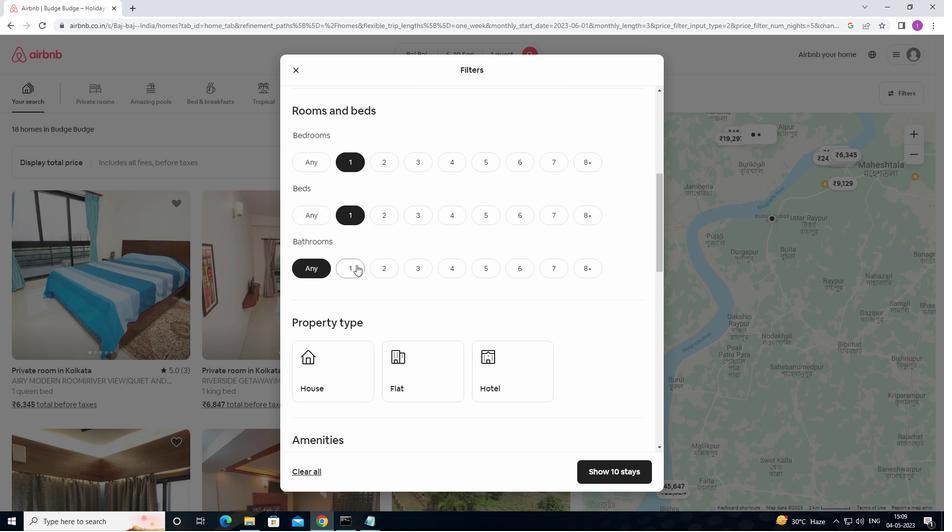 
Action: Mouse moved to (419, 259)
Screenshot: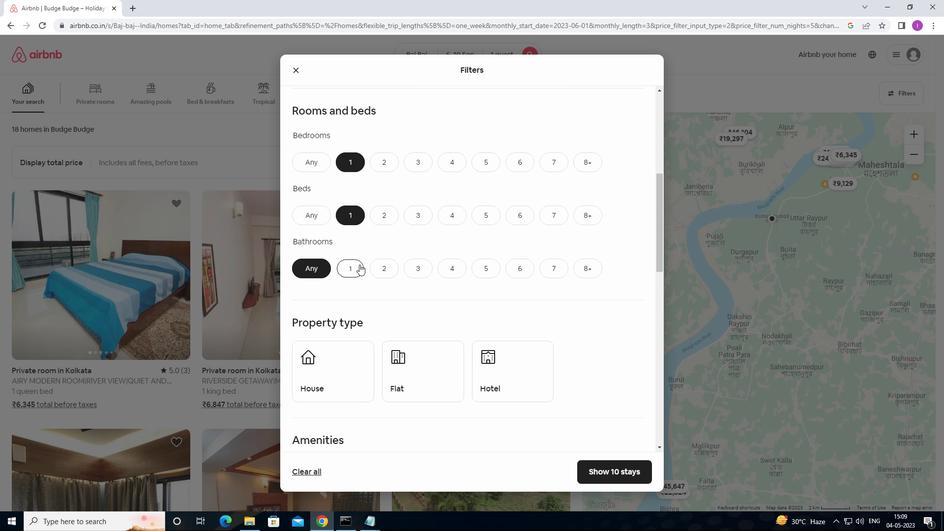 
Action: Mouse scrolled (419, 259) with delta (0, 0)
Screenshot: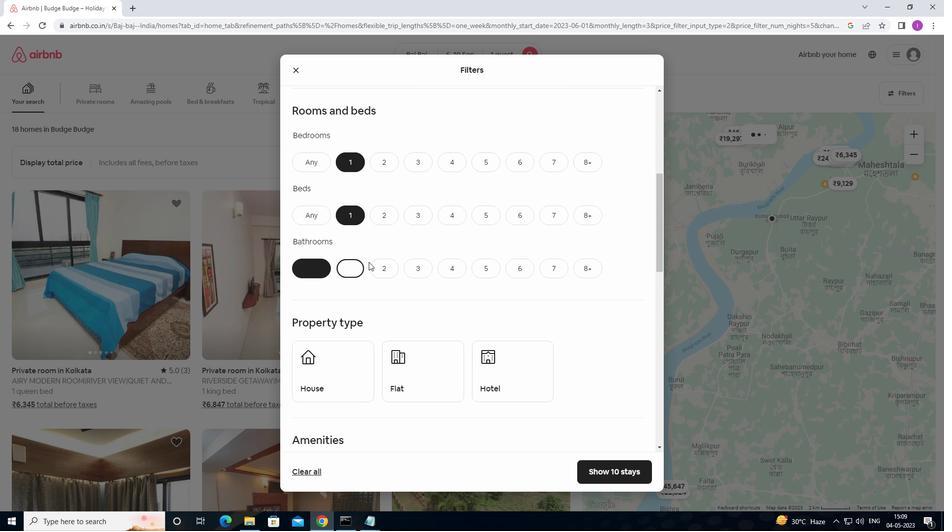 
Action: Mouse moved to (421, 259)
Screenshot: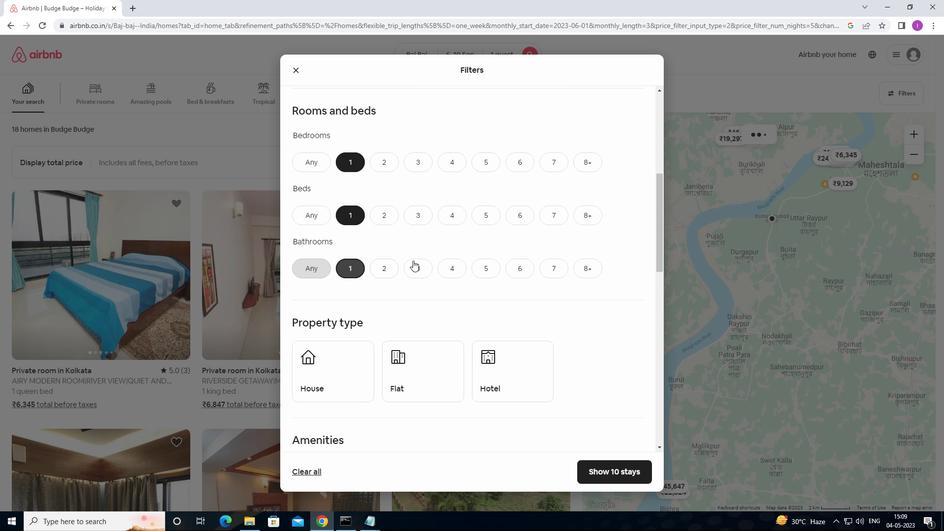 
Action: Mouse scrolled (421, 259) with delta (0, 0)
Screenshot: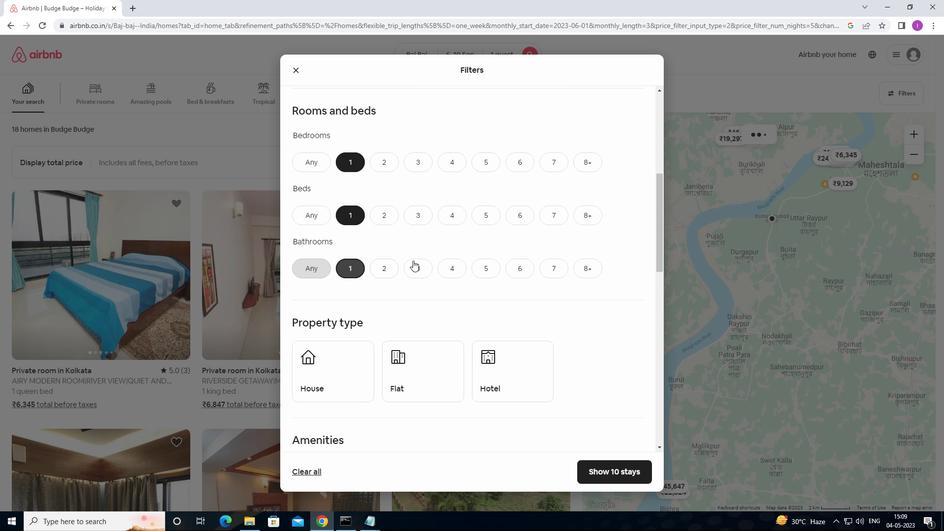 
Action: Mouse scrolled (421, 259) with delta (0, 0)
Screenshot: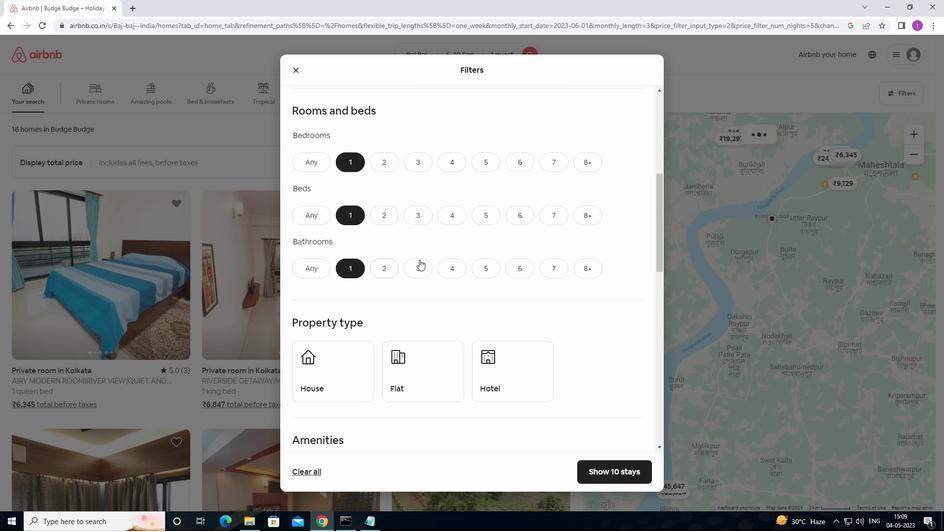 
Action: Mouse scrolled (421, 259) with delta (0, 0)
Screenshot: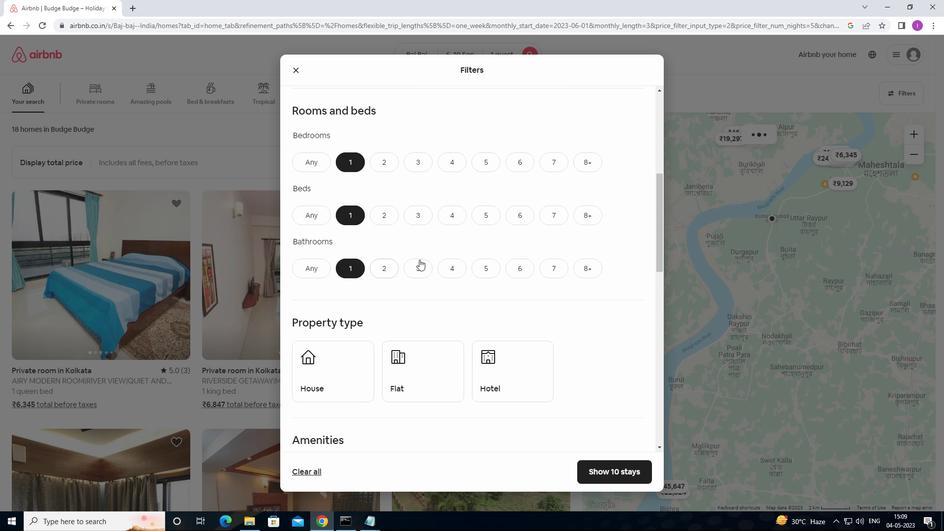 
Action: Mouse moved to (347, 190)
Screenshot: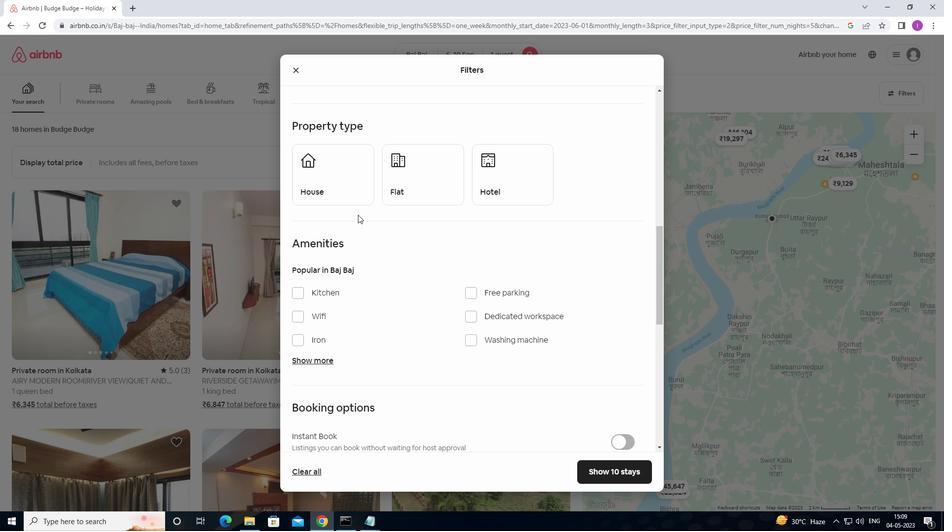 
Action: Mouse pressed left at (347, 190)
Screenshot: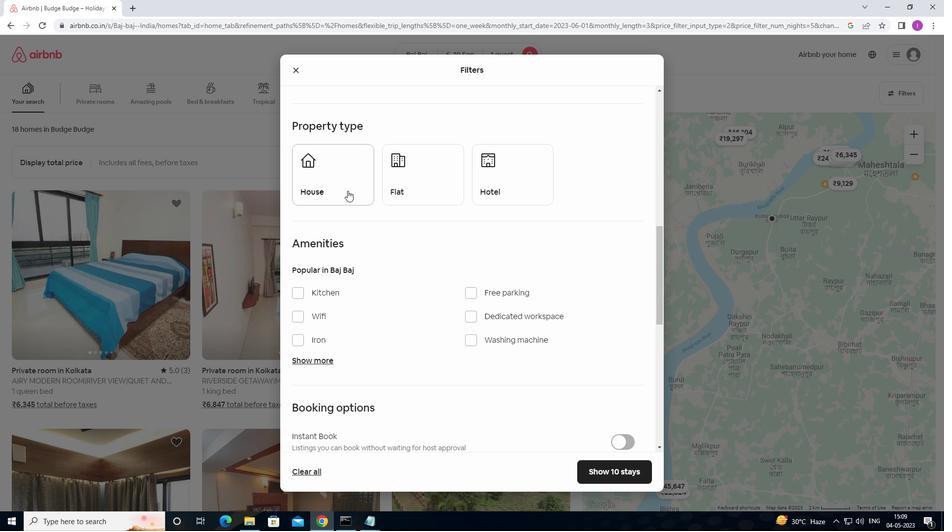 
Action: Mouse moved to (434, 187)
Screenshot: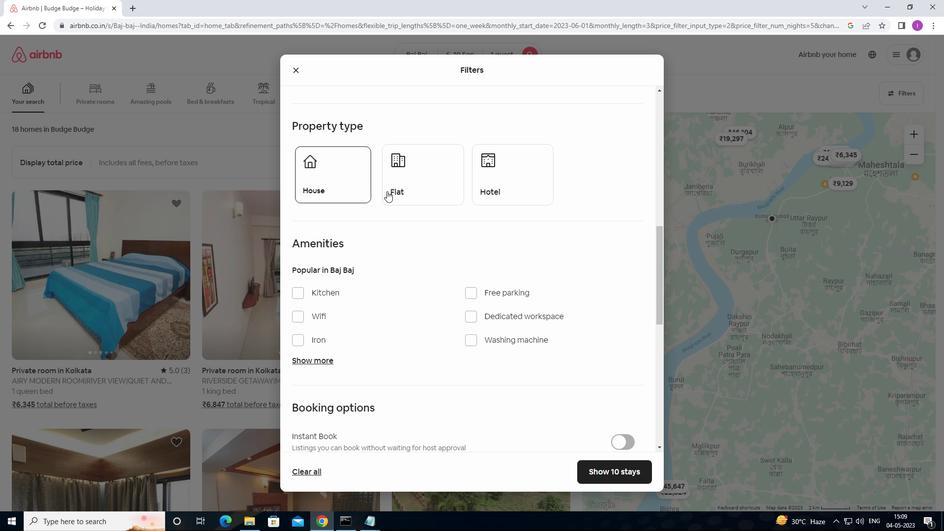 
Action: Mouse pressed left at (434, 187)
Screenshot: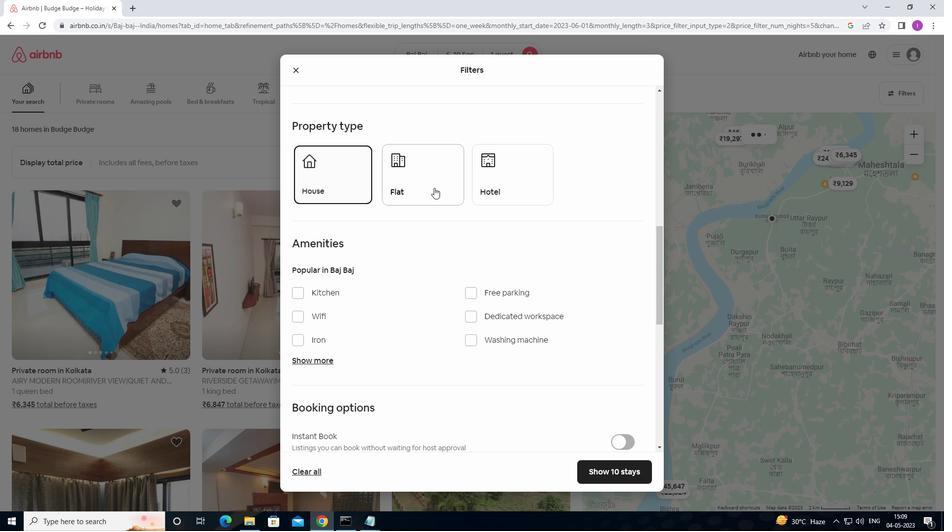 
Action: Mouse moved to (525, 197)
Screenshot: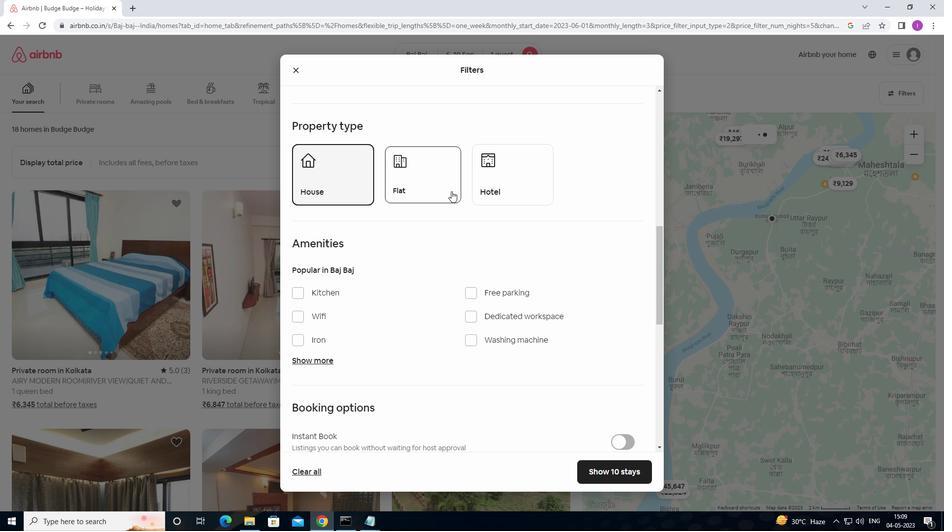 
Action: Mouse pressed left at (525, 197)
Screenshot: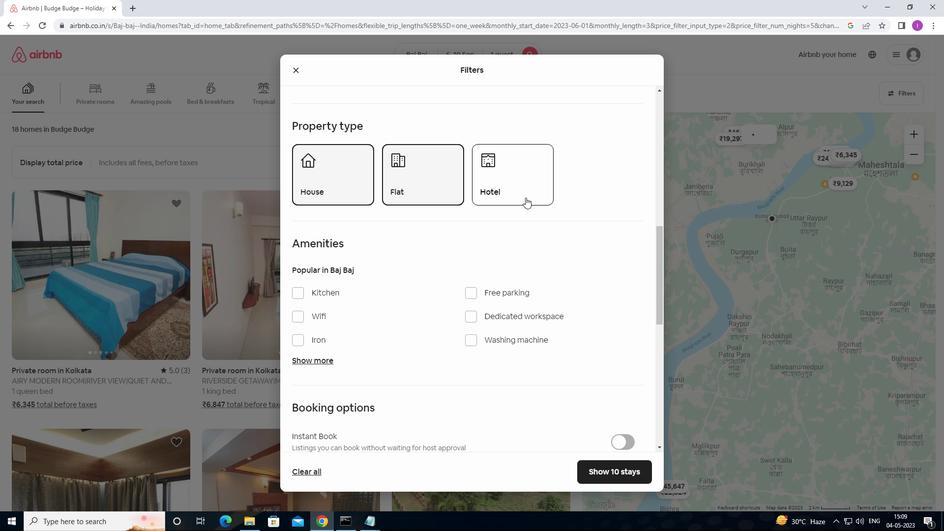 
Action: Mouse moved to (534, 236)
Screenshot: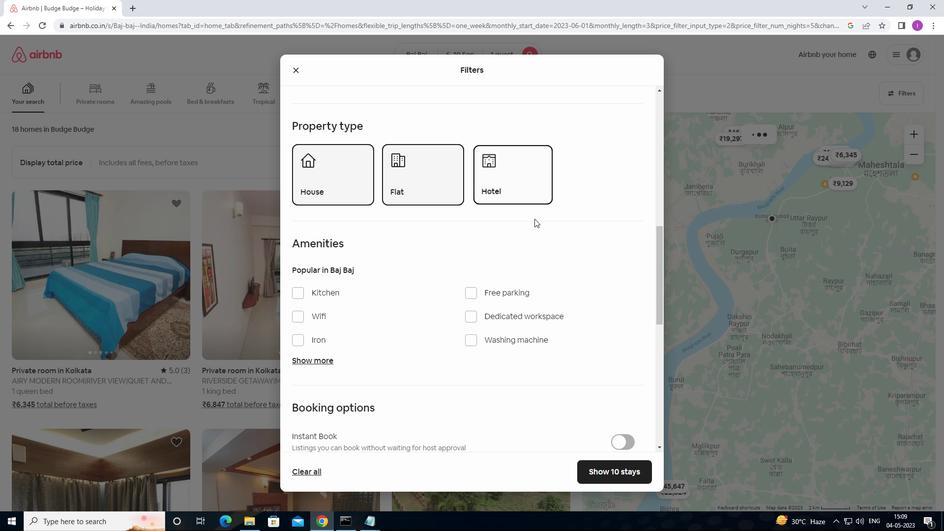 
Action: Mouse scrolled (534, 236) with delta (0, 0)
Screenshot: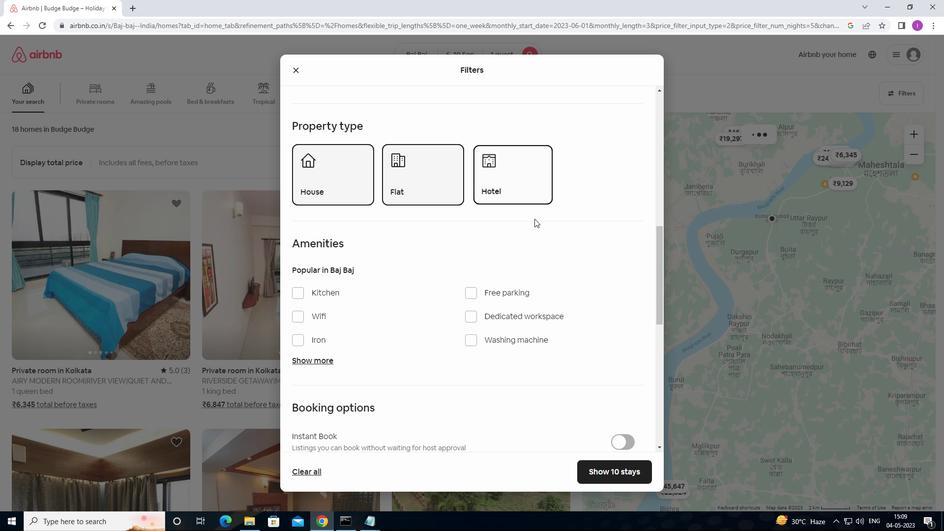 
Action: Mouse moved to (534, 237)
Screenshot: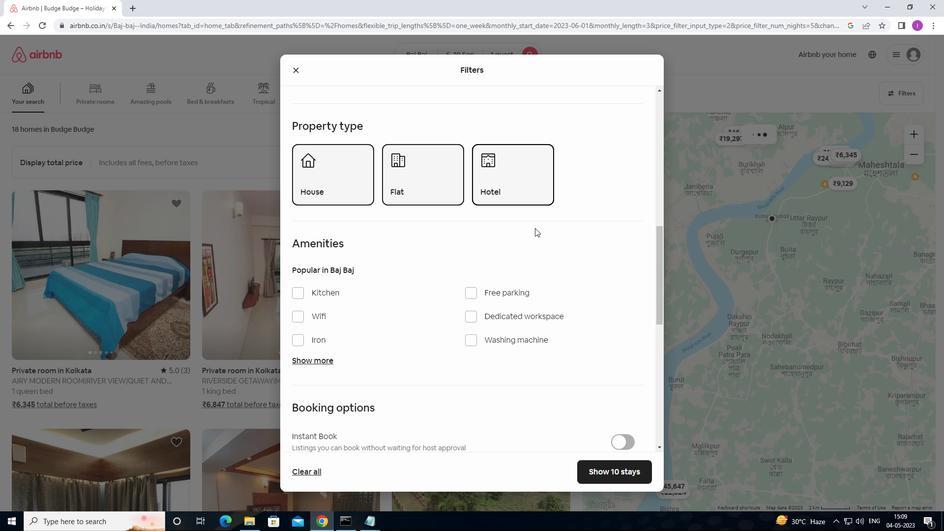 
Action: Mouse scrolled (534, 236) with delta (0, 0)
Screenshot: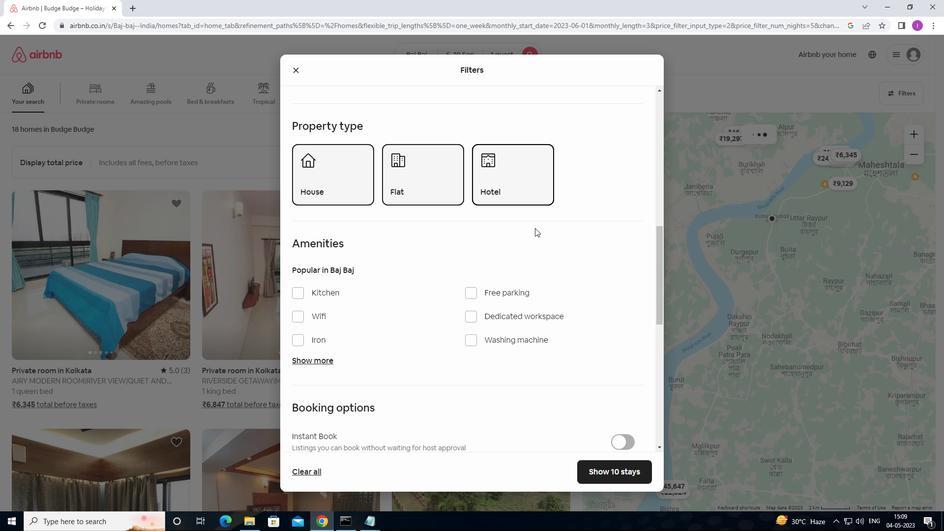 
Action: Mouse scrolled (534, 236) with delta (0, 0)
Screenshot: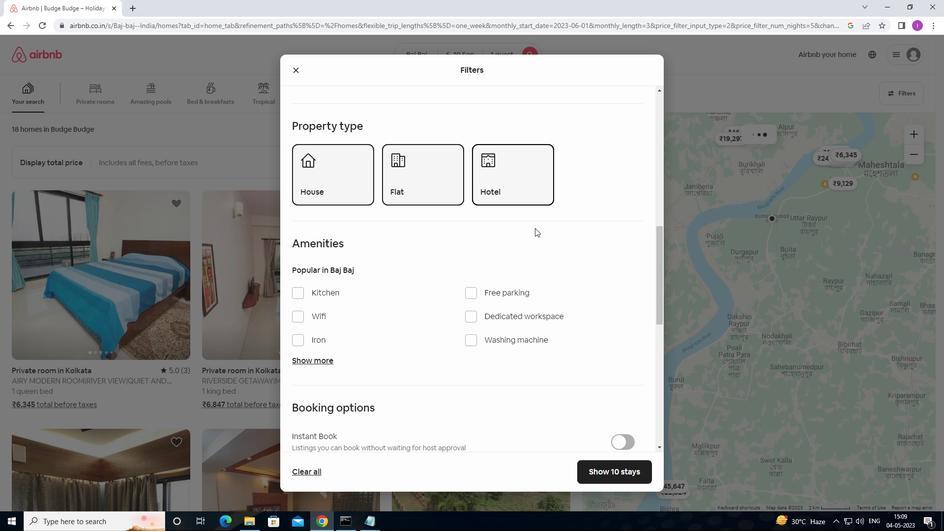
Action: Mouse scrolled (534, 236) with delta (0, 0)
Screenshot: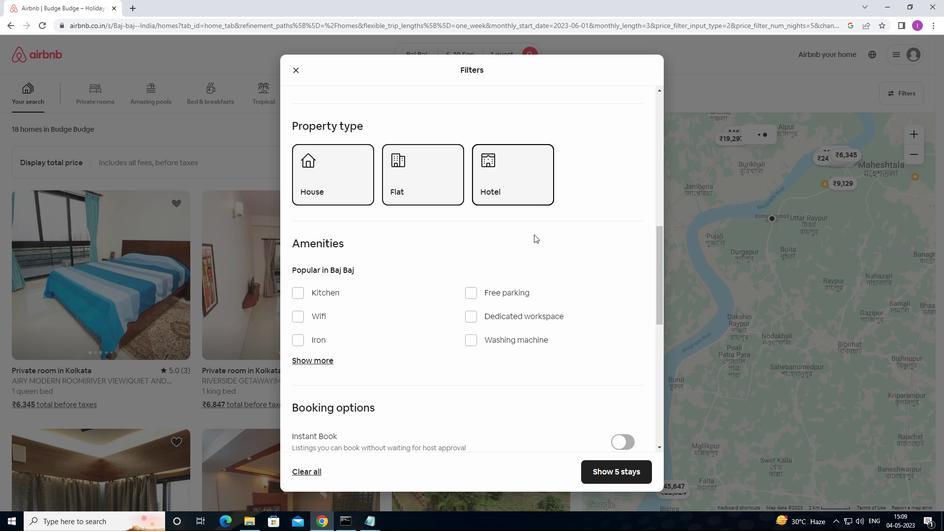 
Action: Mouse moved to (548, 242)
Screenshot: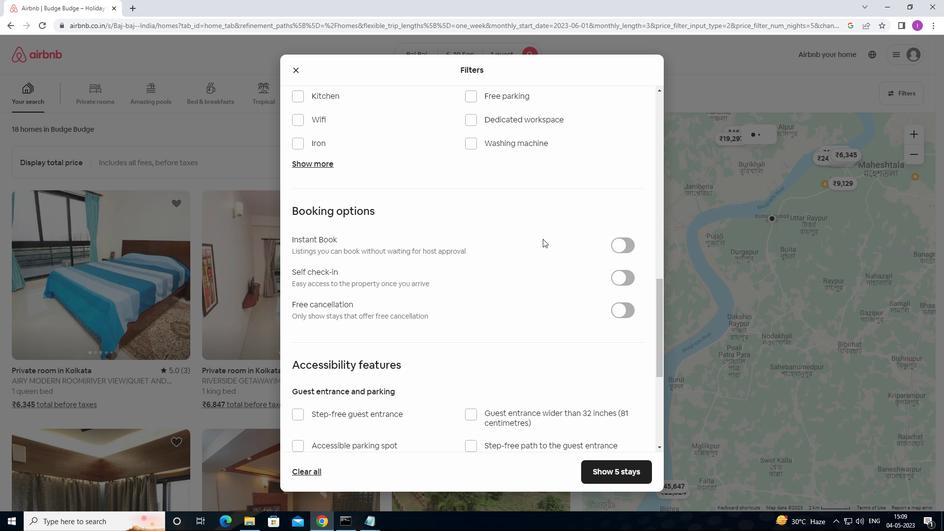 
Action: Mouse scrolled (548, 241) with delta (0, 0)
Screenshot: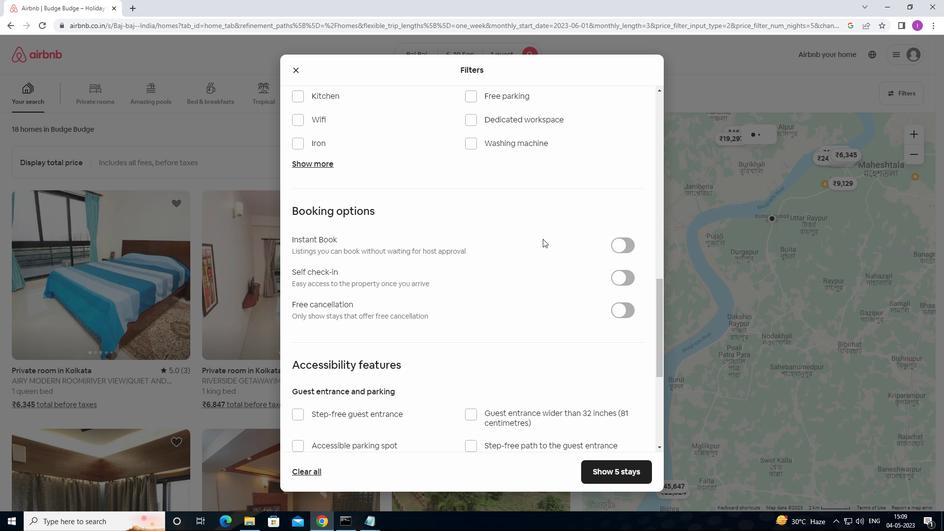 
Action: Mouse moved to (628, 230)
Screenshot: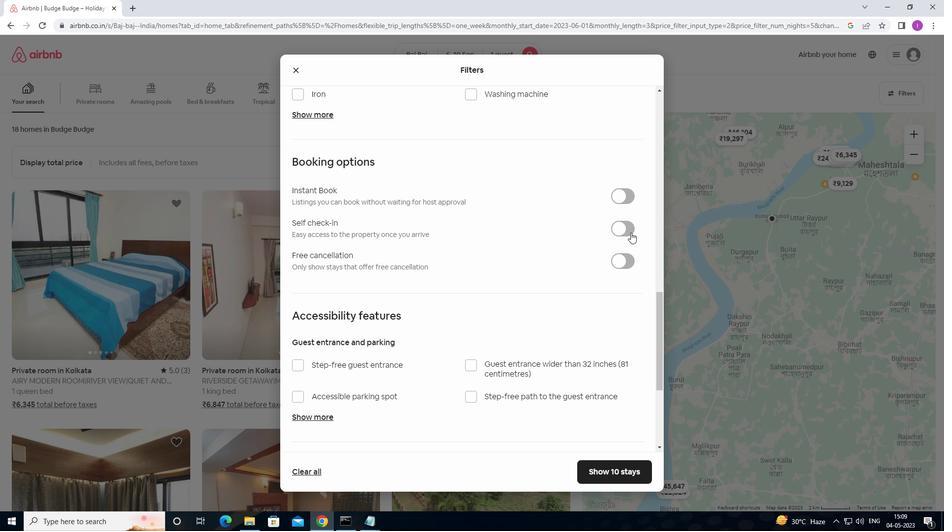 
Action: Mouse pressed left at (628, 230)
Screenshot: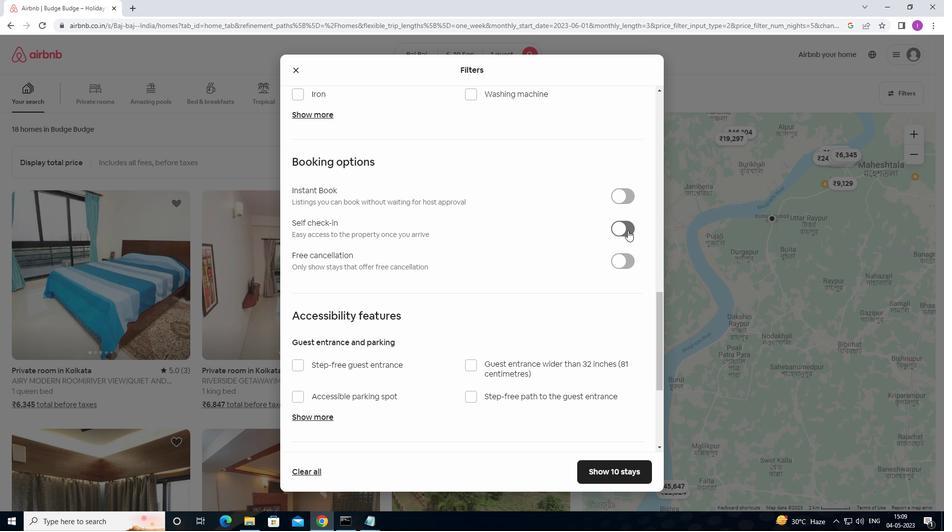 
Action: Mouse moved to (622, 234)
Screenshot: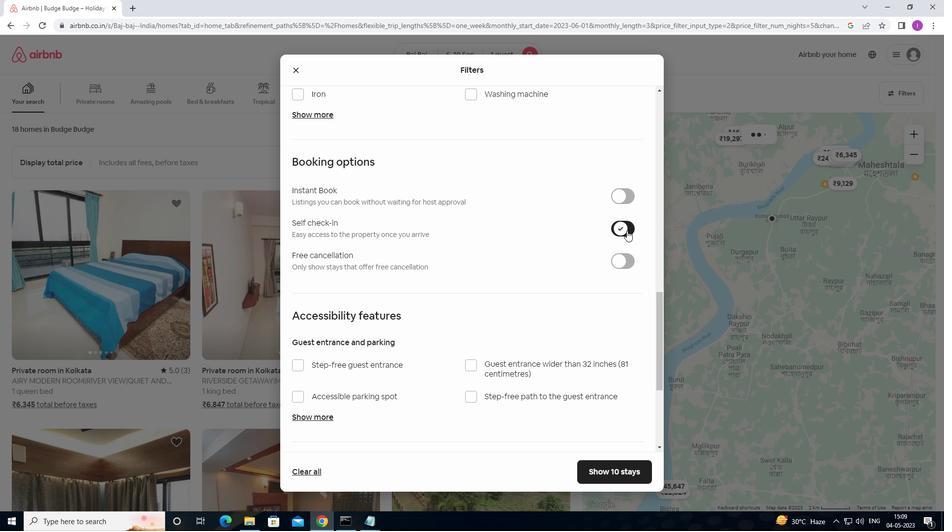 
Action: Mouse scrolled (622, 233) with delta (0, 0)
Screenshot: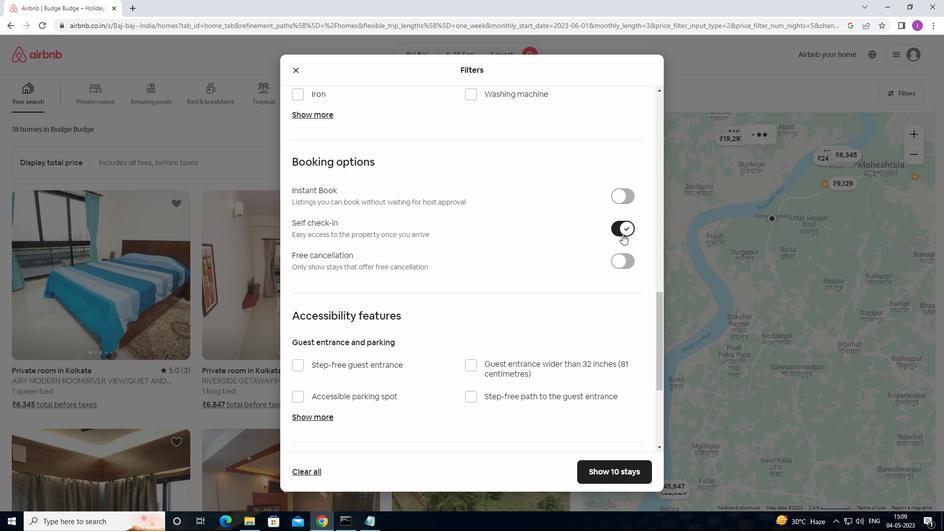 
Action: Mouse scrolled (622, 233) with delta (0, 0)
Screenshot: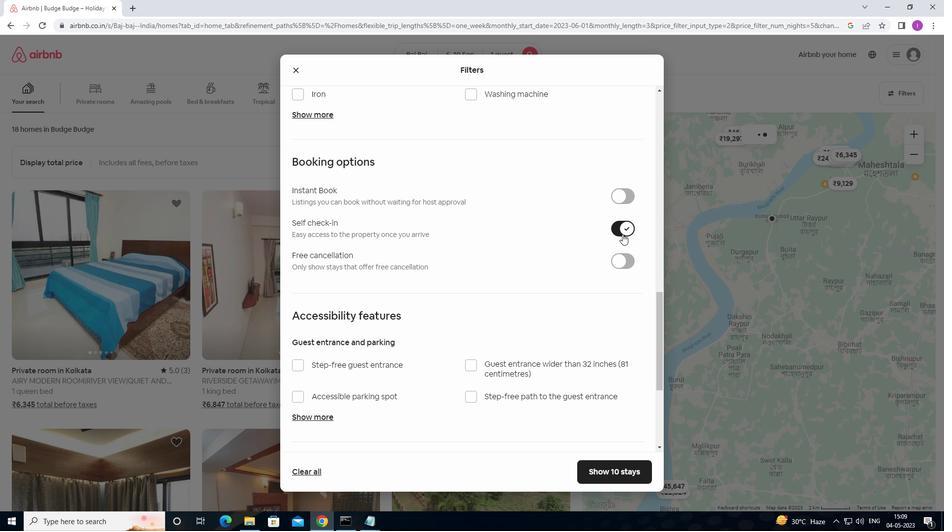 
Action: Mouse scrolled (622, 233) with delta (0, 0)
Screenshot: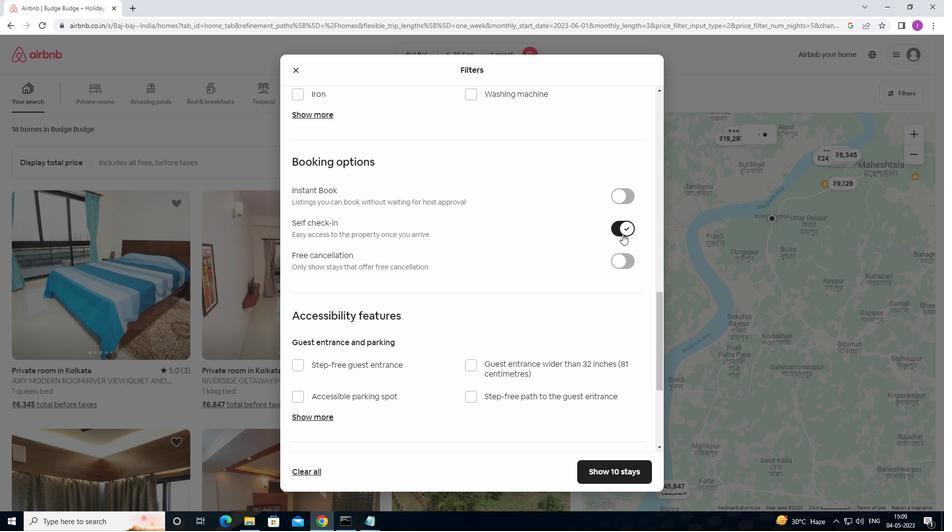 
Action: Mouse moved to (608, 235)
Screenshot: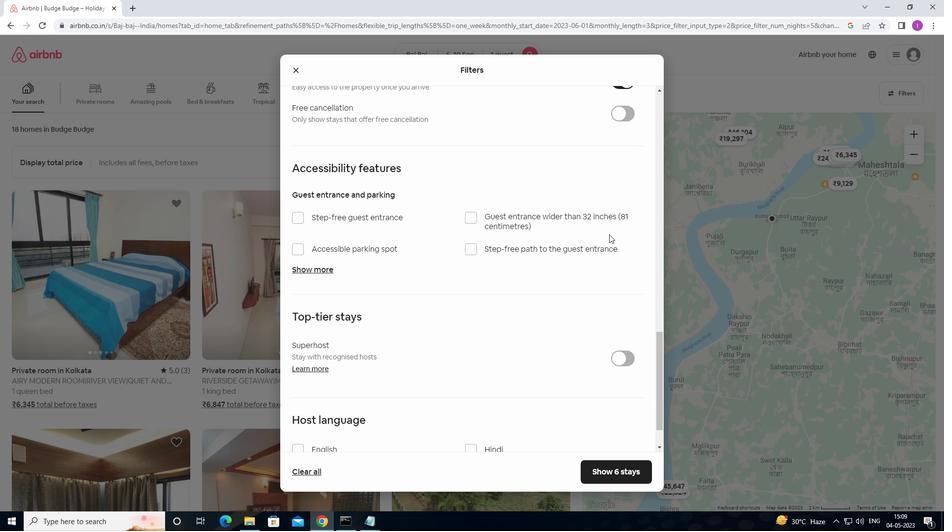 
Action: Mouse scrolled (608, 234) with delta (0, 0)
Screenshot: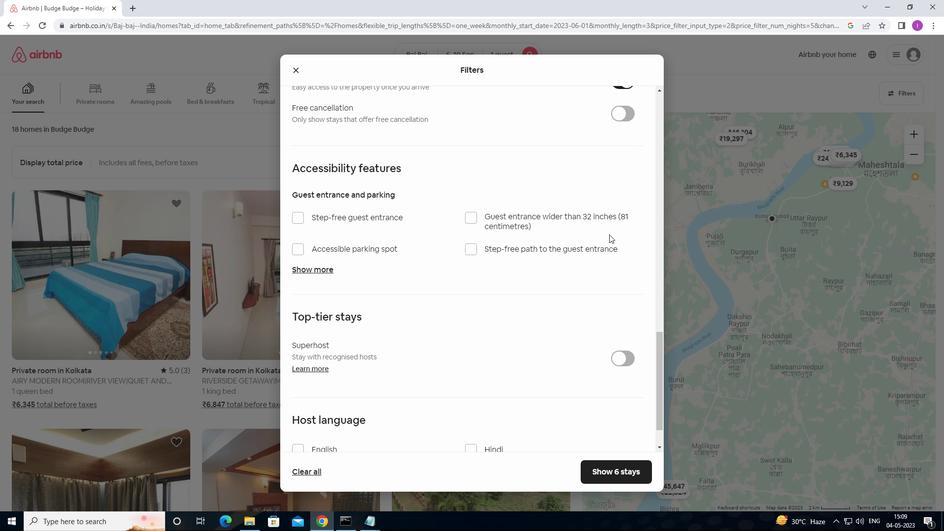 
Action: Mouse scrolled (608, 234) with delta (0, 0)
Screenshot: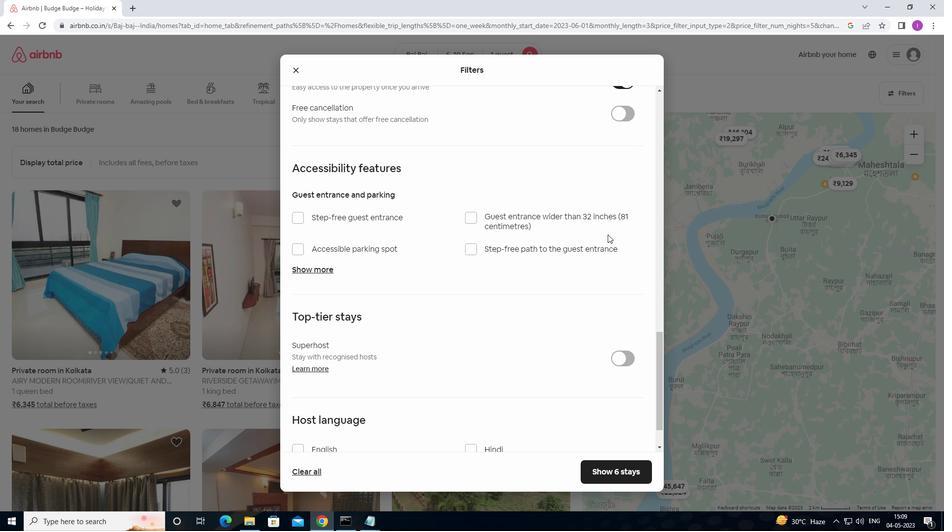 
Action: Mouse moved to (606, 235)
Screenshot: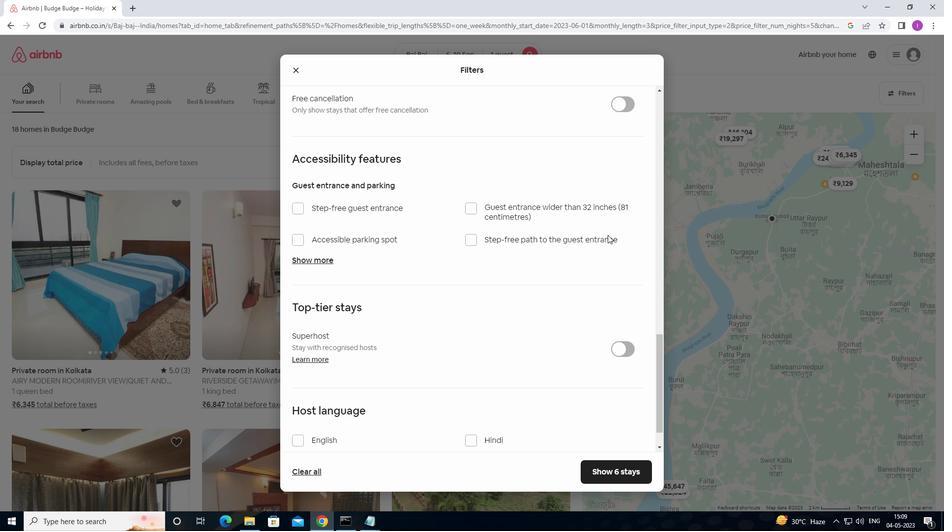 
Action: Mouse scrolled (606, 234) with delta (0, 0)
Screenshot: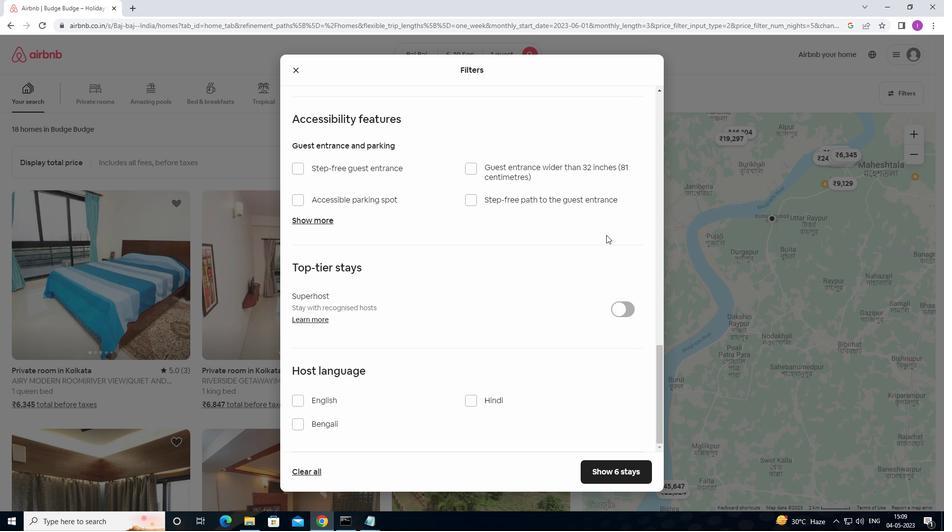 
Action: Mouse scrolled (606, 234) with delta (0, 0)
Screenshot: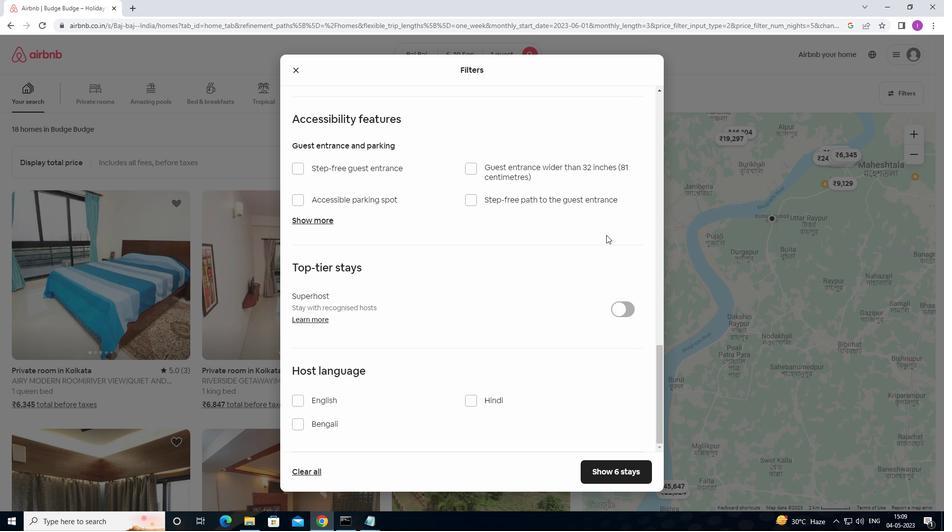 
Action: Mouse scrolled (606, 234) with delta (0, 0)
Screenshot: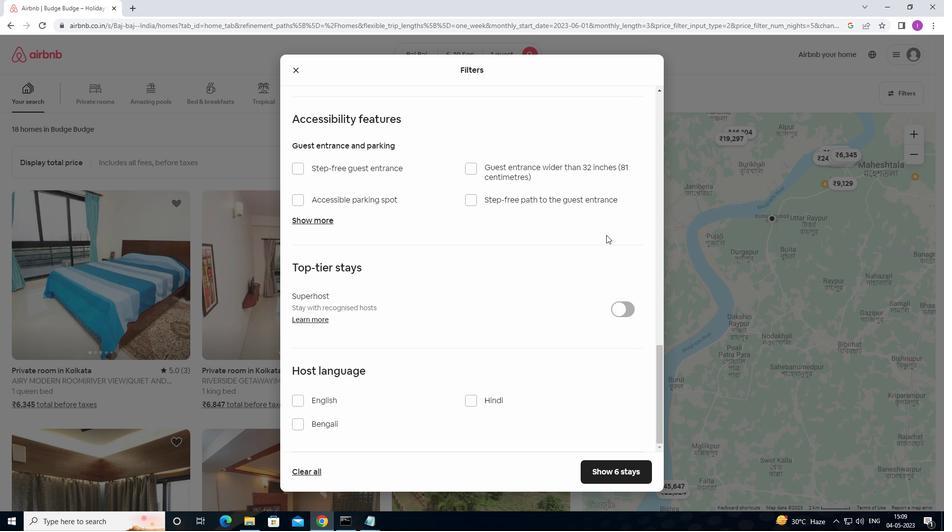 
Action: Mouse scrolled (606, 234) with delta (0, 0)
Screenshot: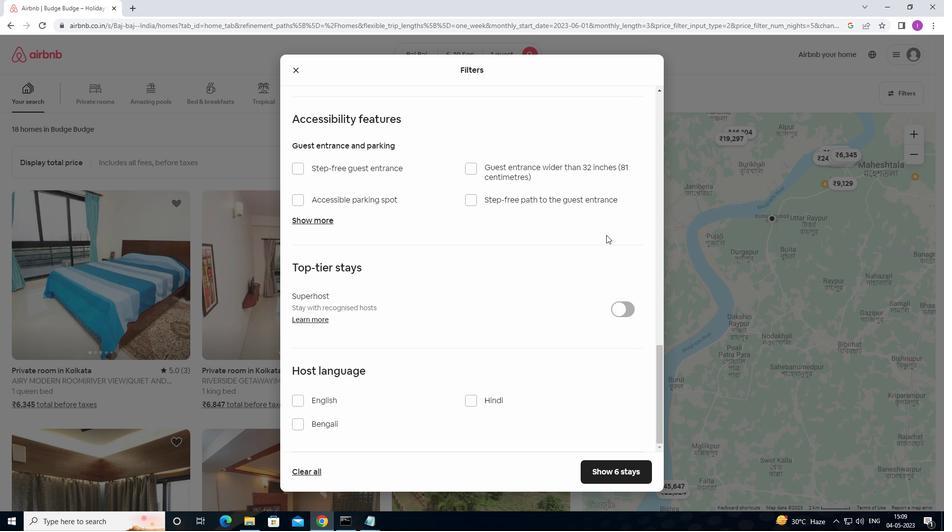
Action: Mouse moved to (296, 404)
Screenshot: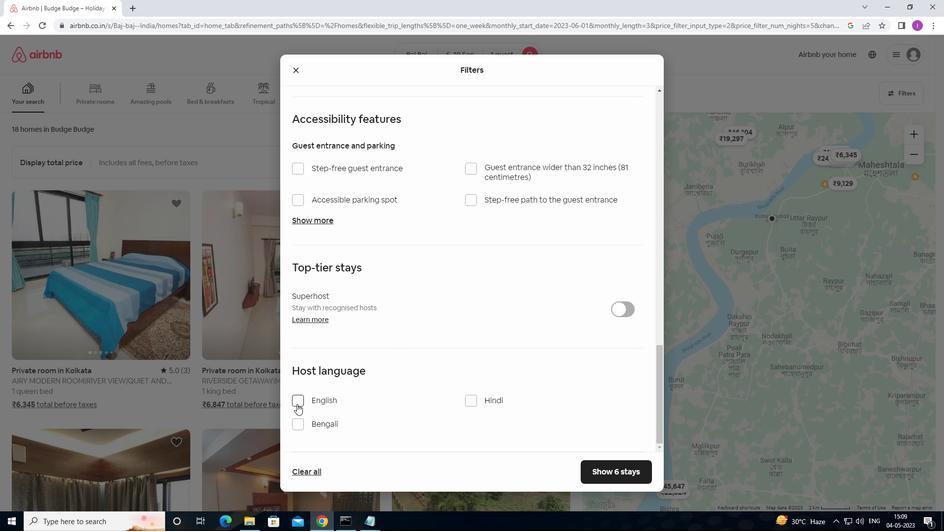 
Action: Mouse pressed left at (296, 404)
Screenshot: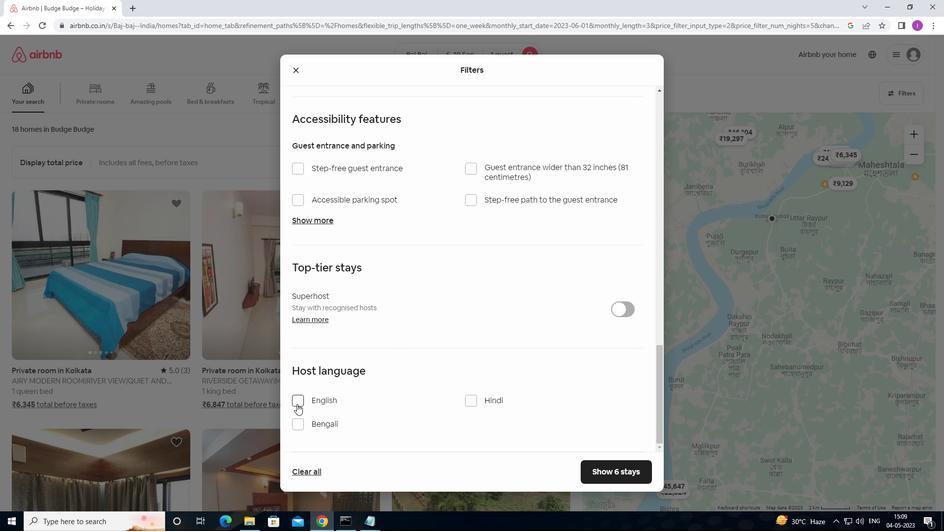 
Action: Mouse moved to (597, 477)
Screenshot: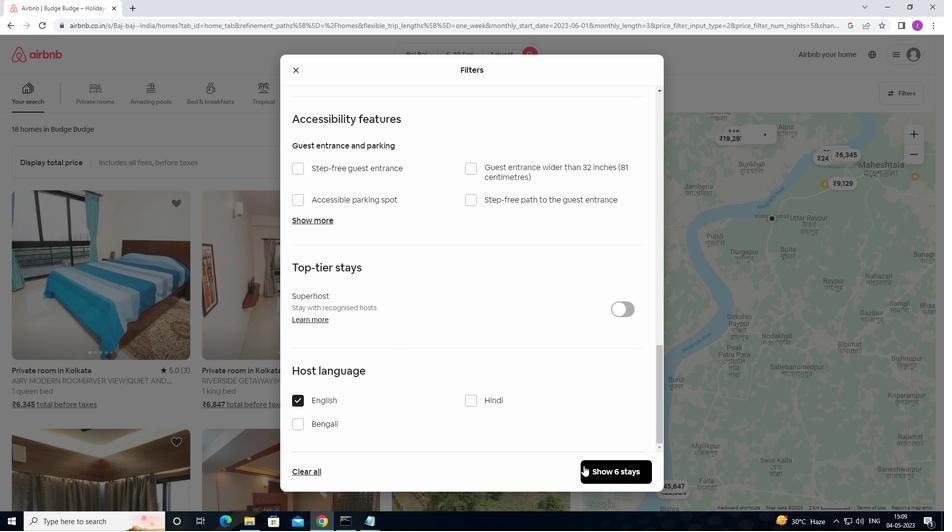 
Action: Mouse pressed left at (597, 477)
Screenshot: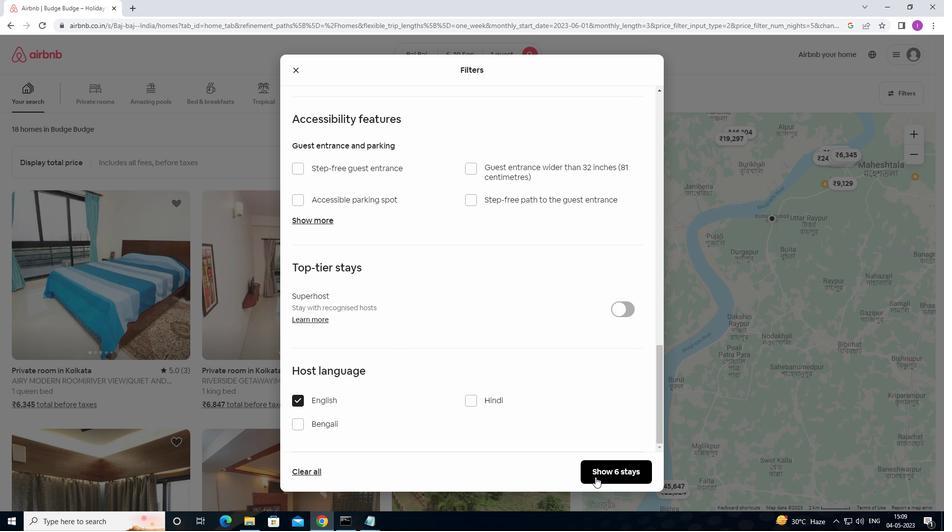 
Action: Mouse moved to (541, 182)
Screenshot: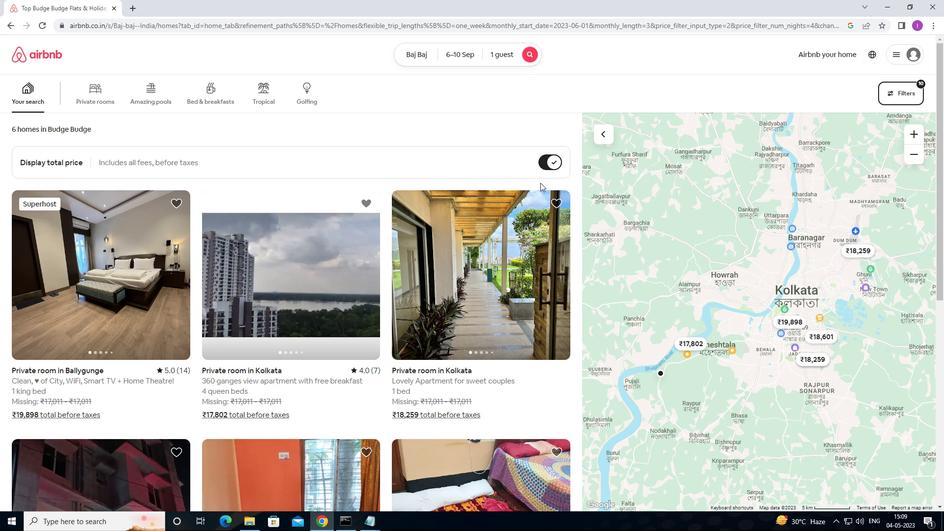 
